 Task: Look for space in Tokushima, Japan from 9th June, 2023 to 16th June, 2023 for 2 adults in price range Rs.8000 to Rs.16000. Place can be entire place with 2 bedrooms having 2 beds and 1 bathroom. Property type can be house, flat, guest house. Booking option can be shelf check-in. Required host language is English.
Action: Mouse moved to (399, 71)
Screenshot: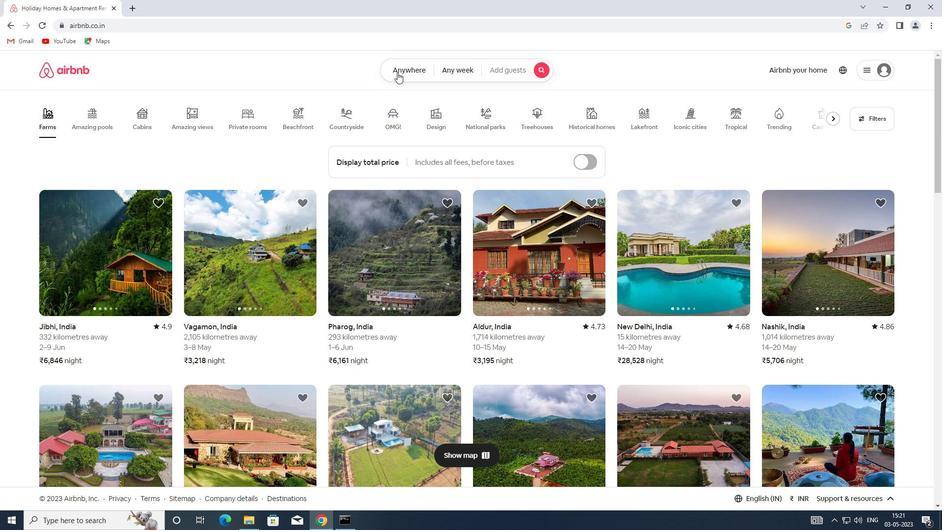 
Action: Mouse pressed left at (399, 71)
Screenshot: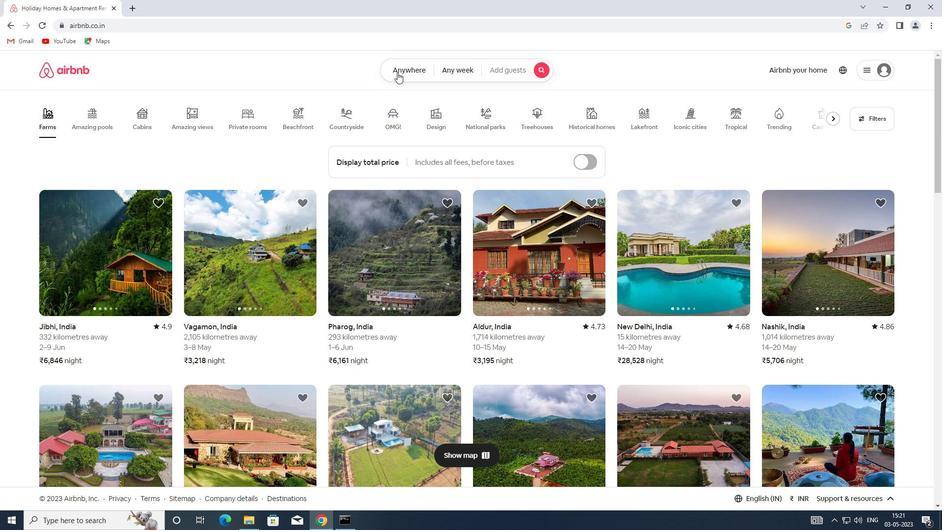 
Action: Mouse moved to (334, 104)
Screenshot: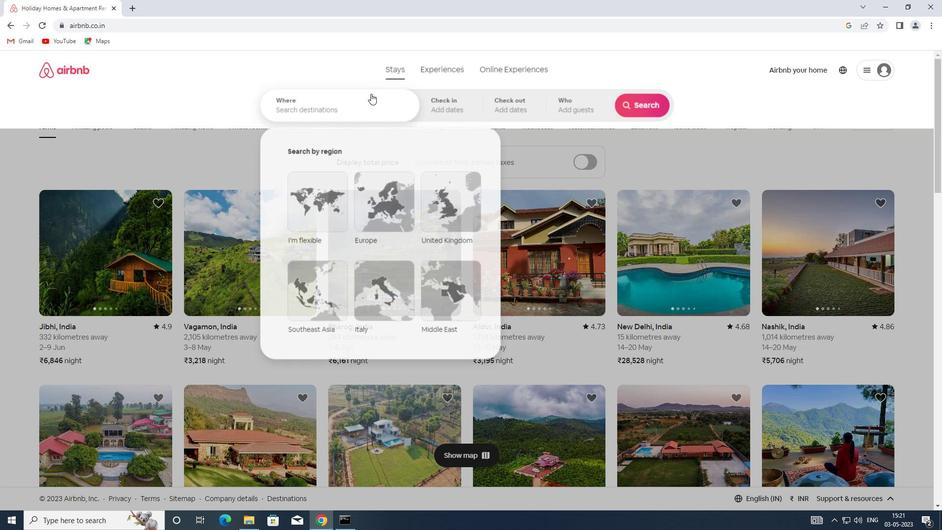 
Action: Mouse pressed left at (334, 104)
Screenshot: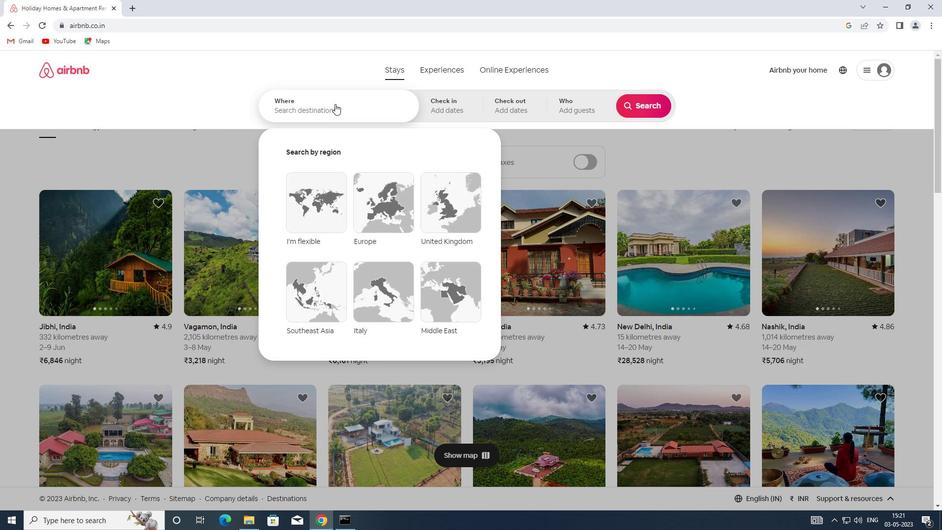 
Action: Key pressed <Key.shift><Key.shift>TOKUSHIMA,<Key.shift><Key.shift><Key.shift>JAPAN
Screenshot: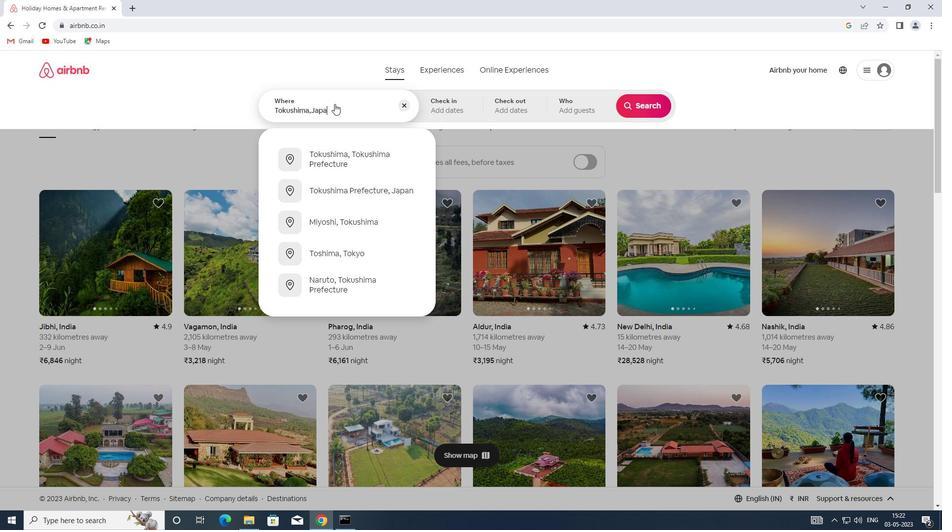
Action: Mouse moved to (448, 103)
Screenshot: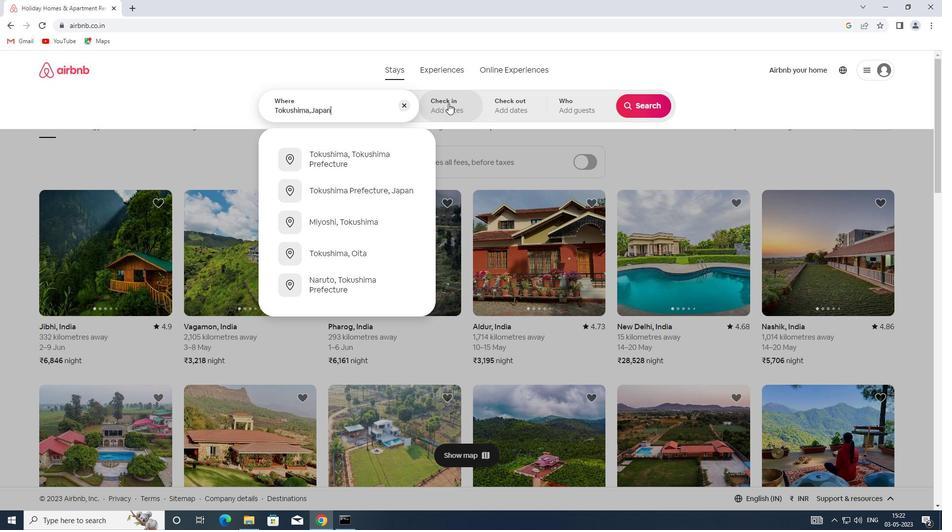 
Action: Mouse pressed left at (448, 103)
Screenshot: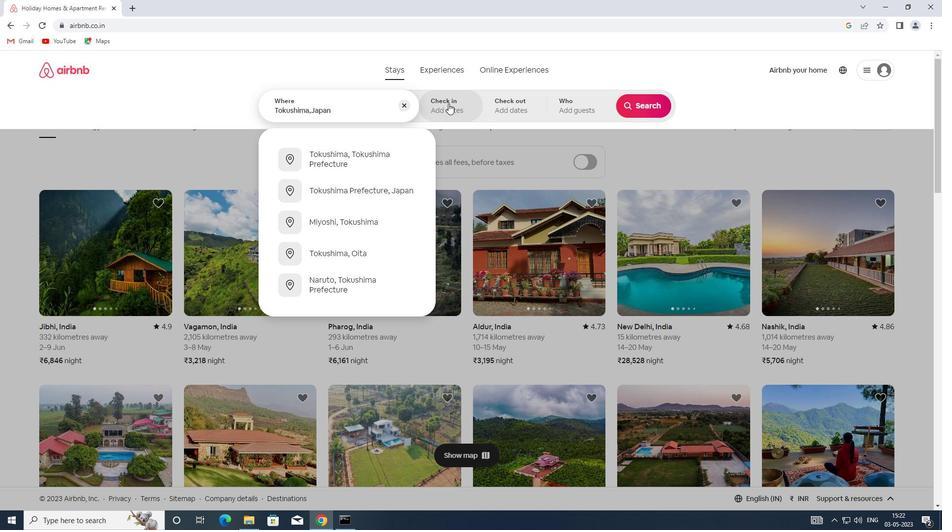 
Action: Mouse moved to (614, 250)
Screenshot: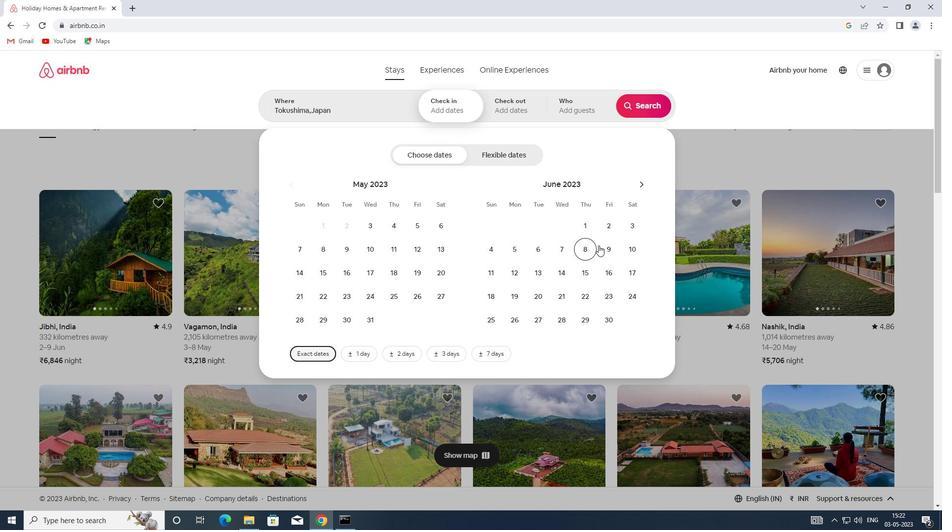 
Action: Mouse pressed left at (614, 250)
Screenshot: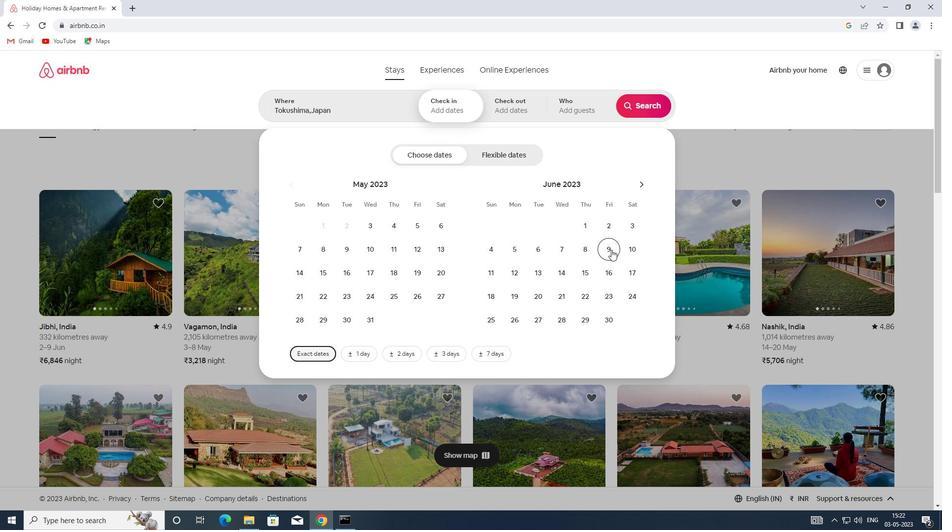
Action: Mouse moved to (612, 272)
Screenshot: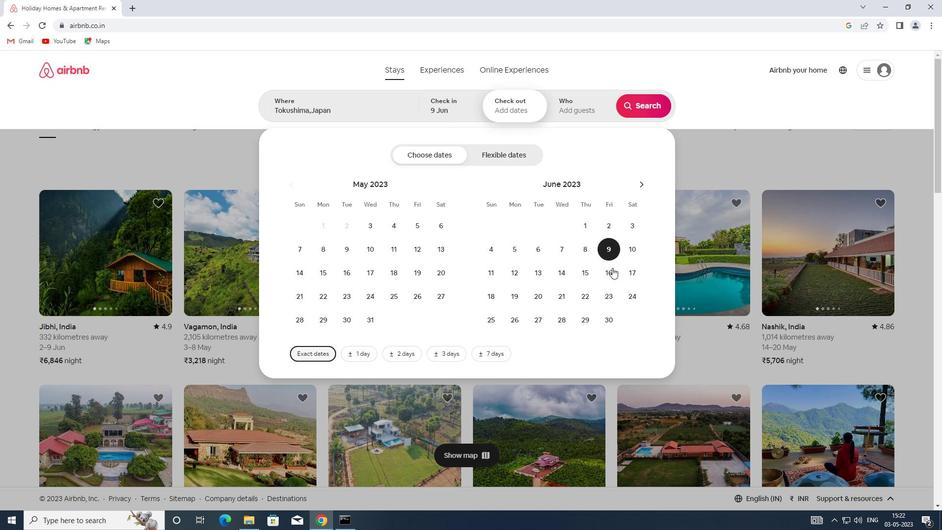 
Action: Mouse pressed left at (612, 272)
Screenshot: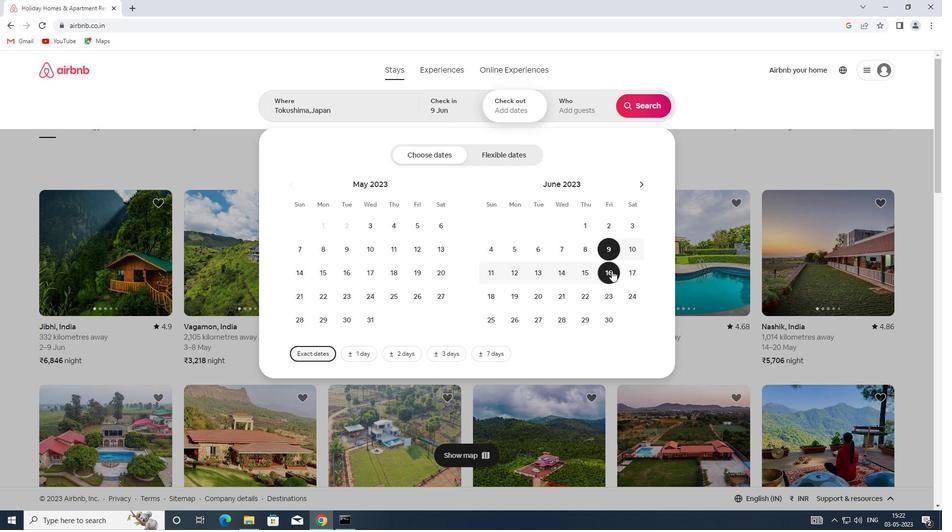
Action: Mouse moved to (571, 112)
Screenshot: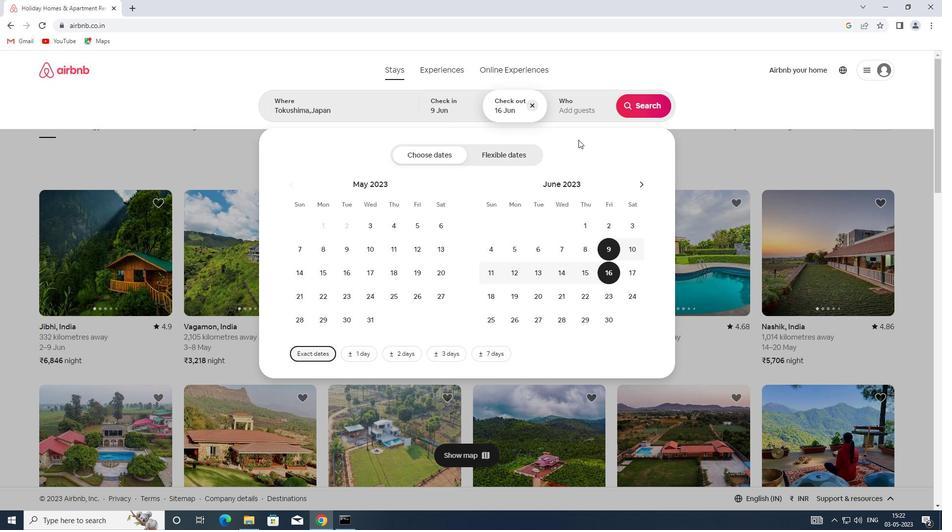 
Action: Mouse pressed left at (571, 112)
Screenshot: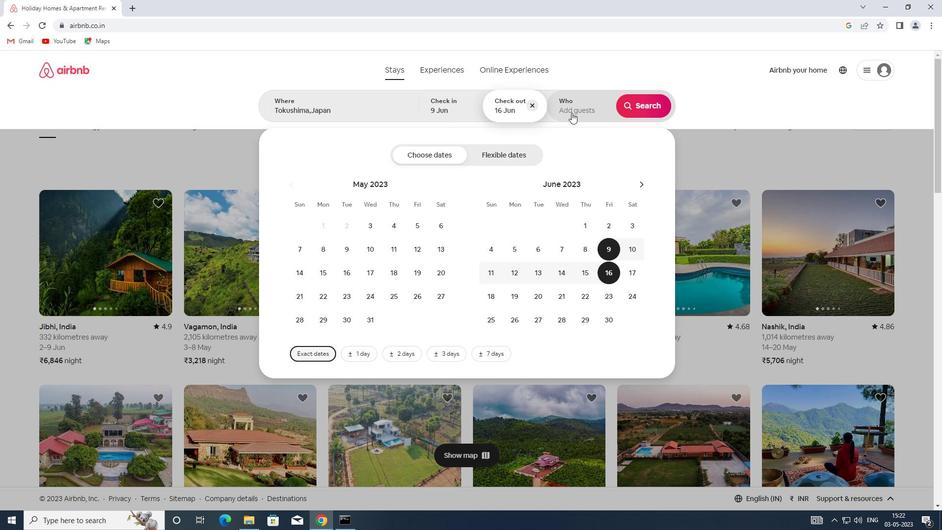 
Action: Mouse moved to (639, 161)
Screenshot: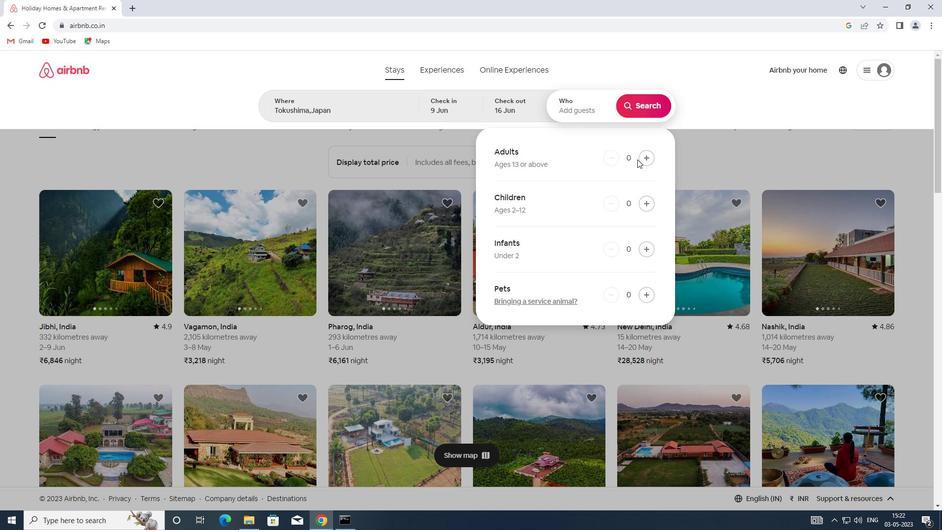 
Action: Mouse pressed left at (639, 161)
Screenshot: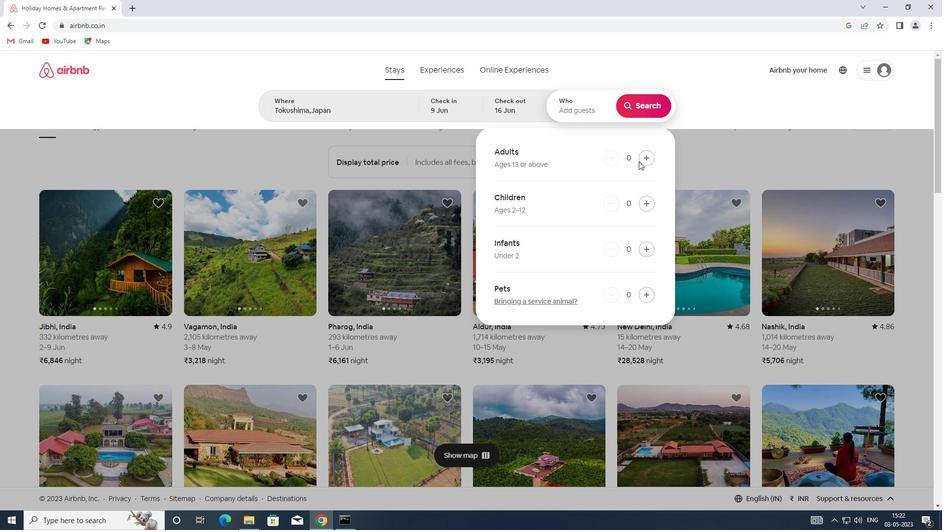 
Action: Mouse moved to (647, 160)
Screenshot: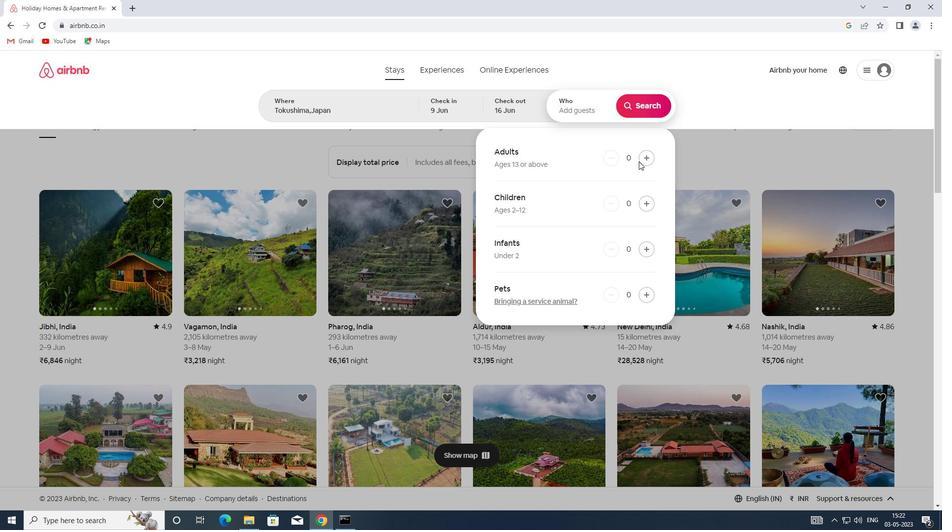 
Action: Mouse pressed left at (647, 160)
Screenshot: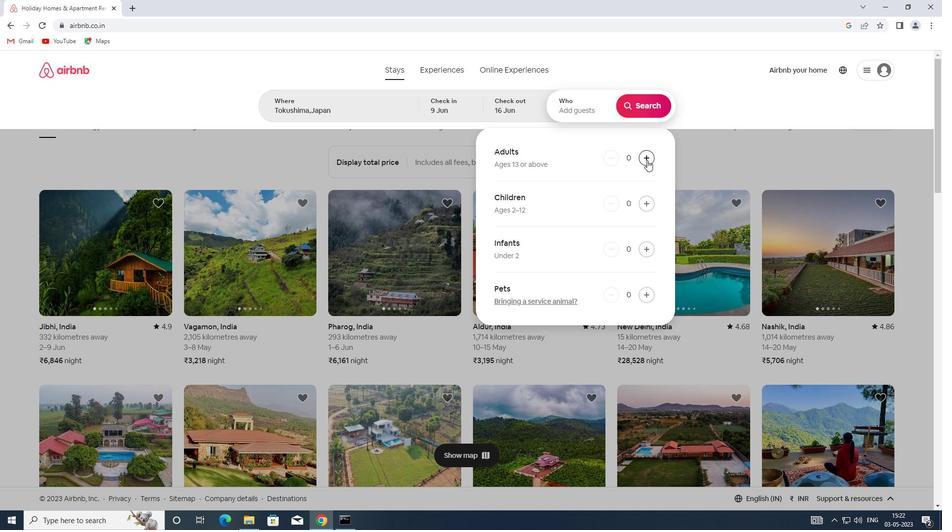 
Action: Mouse pressed left at (647, 160)
Screenshot: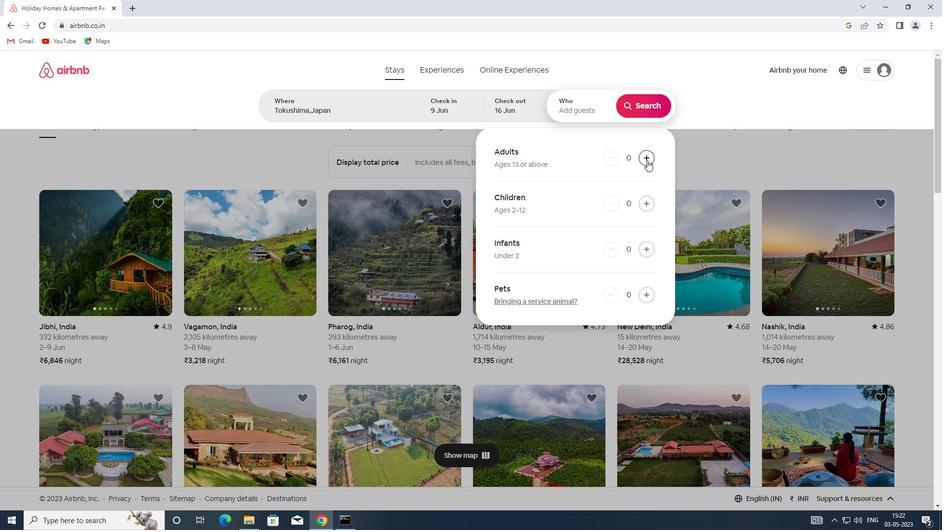 
Action: Mouse moved to (641, 106)
Screenshot: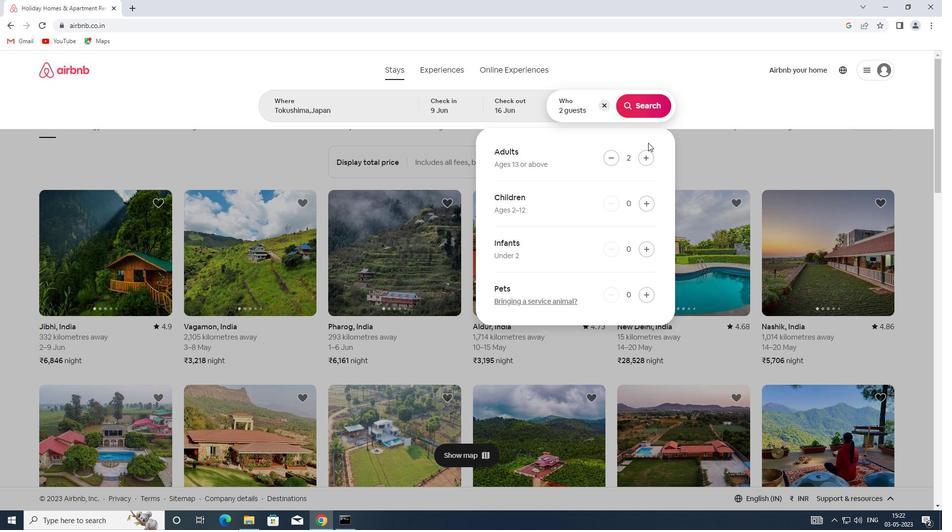 
Action: Mouse pressed left at (641, 106)
Screenshot: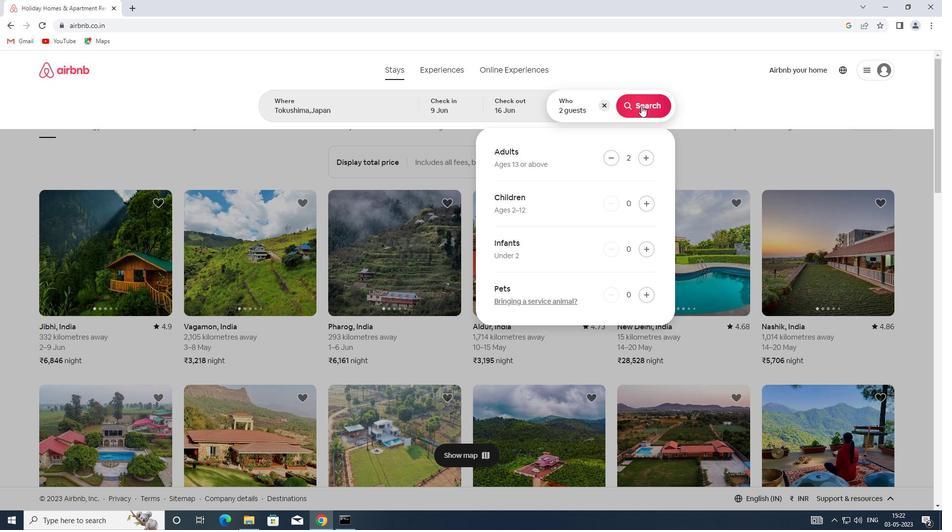 
Action: Mouse moved to (911, 111)
Screenshot: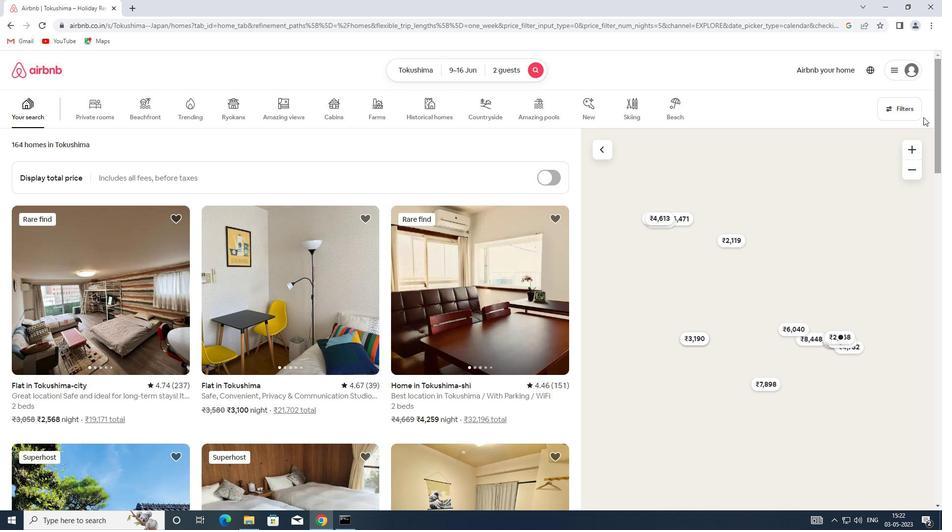 
Action: Mouse pressed left at (911, 111)
Screenshot: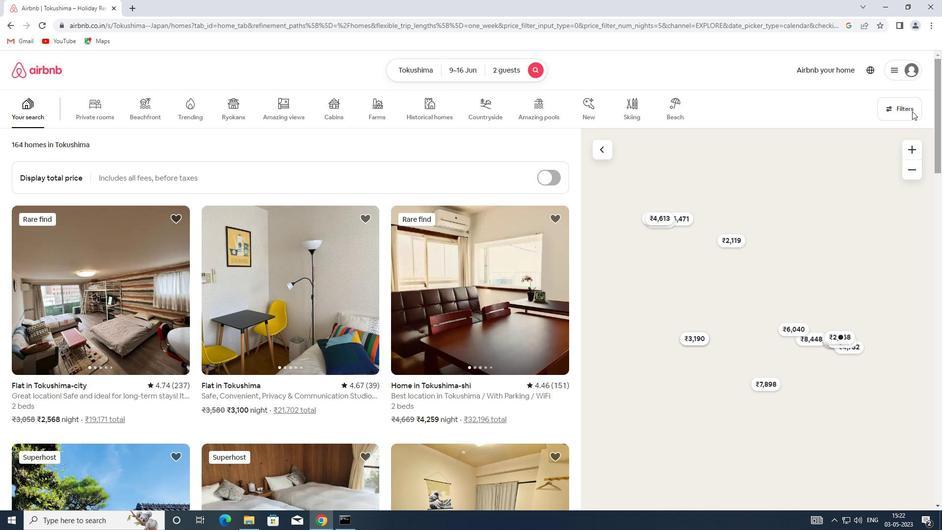 
Action: Mouse moved to (347, 231)
Screenshot: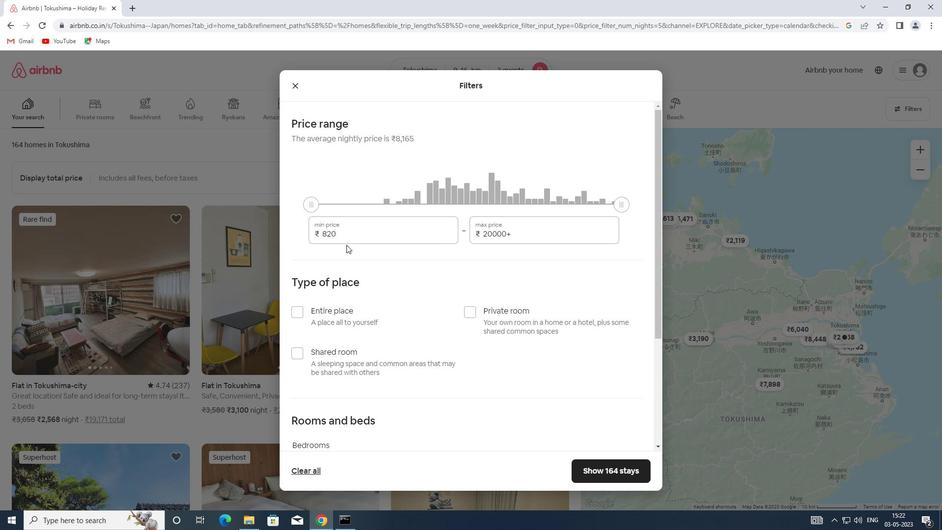 
Action: Mouse pressed left at (347, 231)
Screenshot: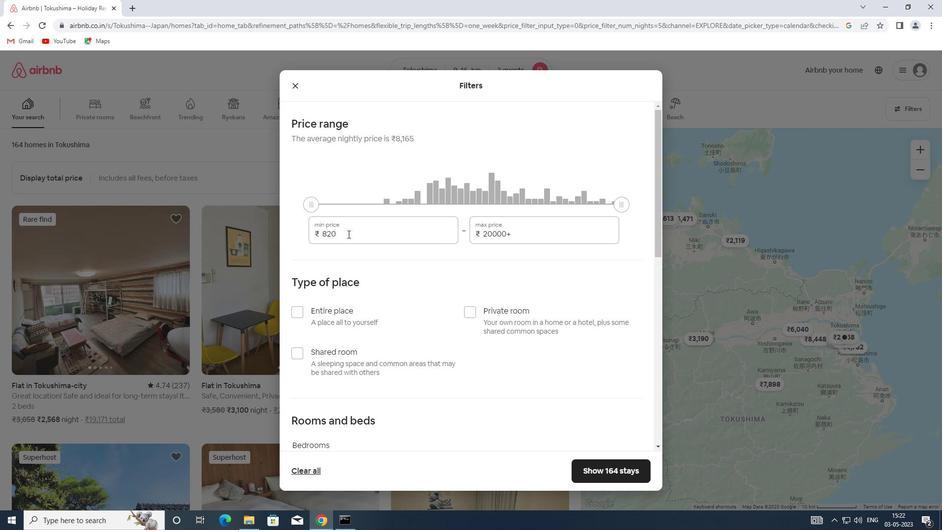 
Action: Mouse moved to (301, 234)
Screenshot: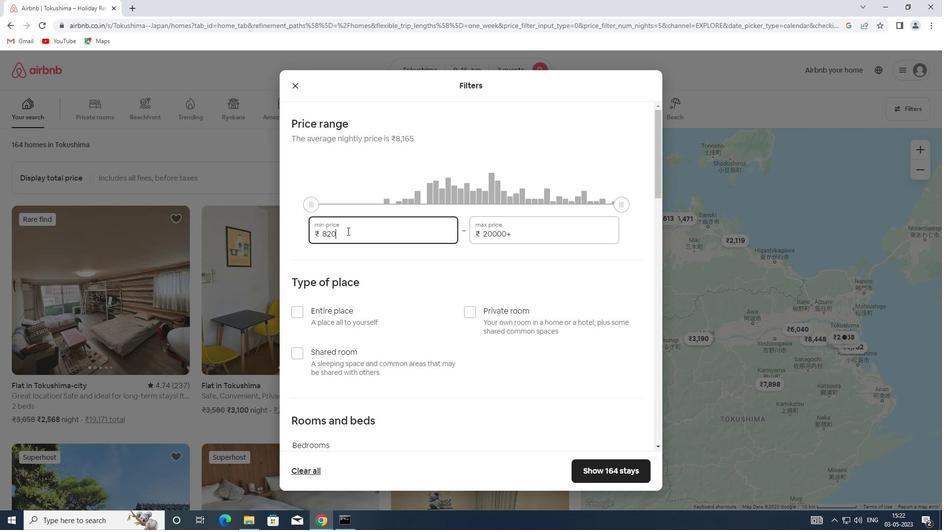 
Action: Key pressed 8000
Screenshot: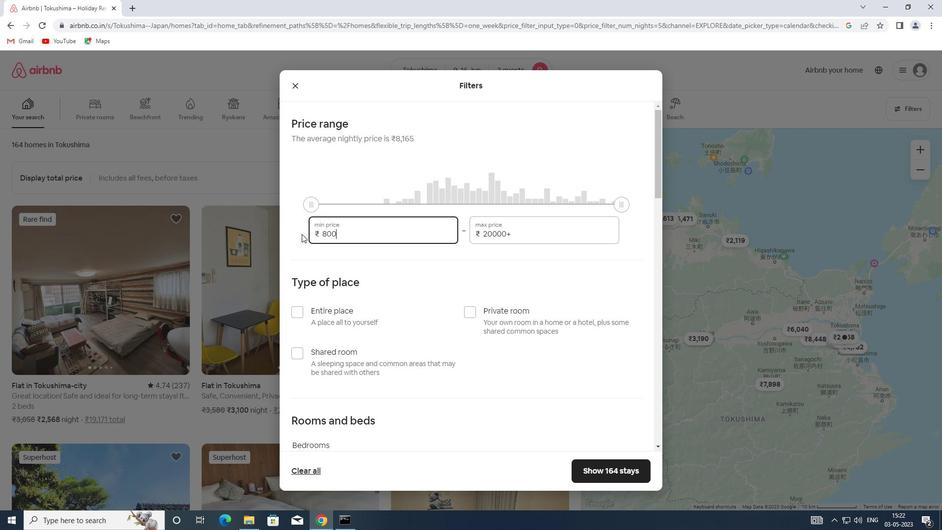 
Action: Mouse moved to (518, 235)
Screenshot: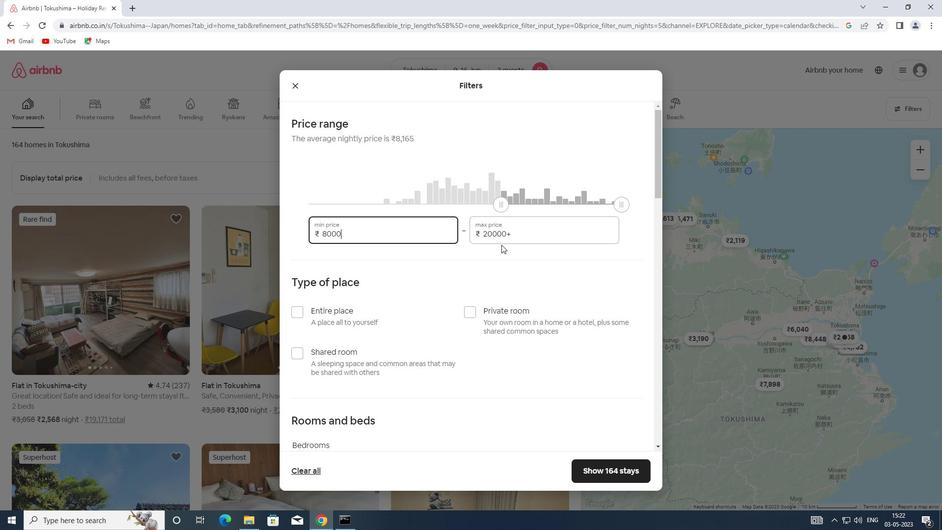 
Action: Mouse pressed left at (518, 235)
Screenshot: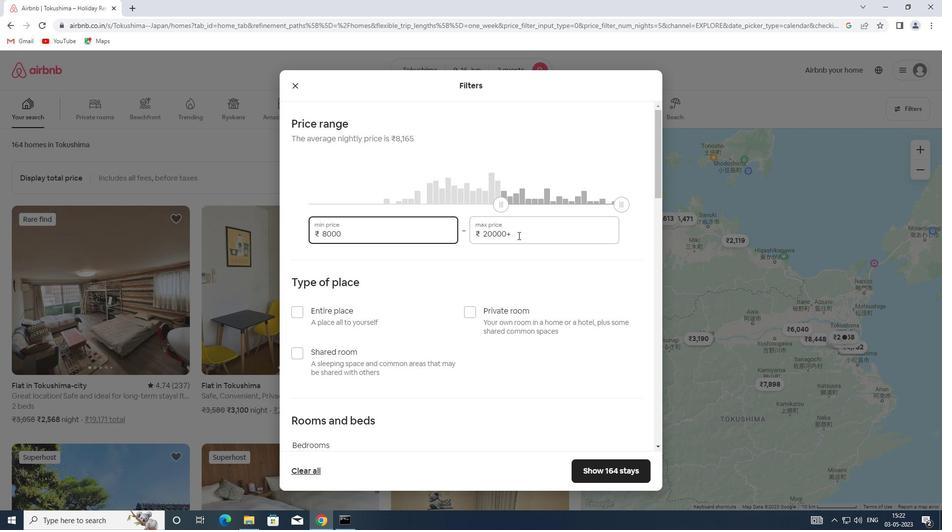 
Action: Mouse moved to (463, 235)
Screenshot: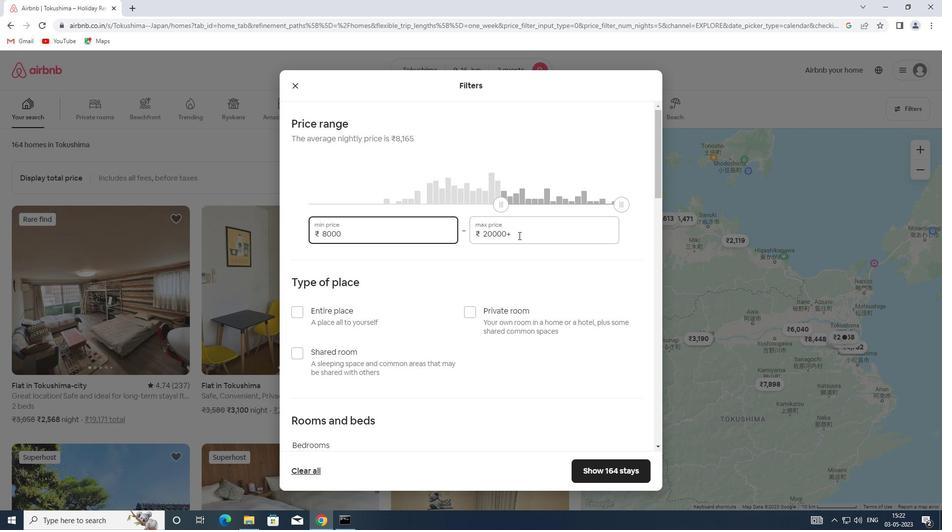 
Action: Key pressed 16000
Screenshot: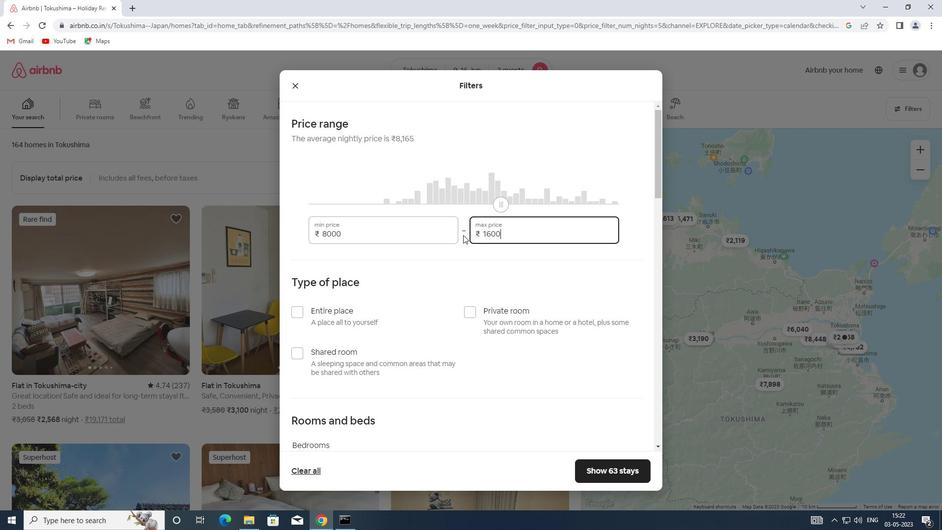 
Action: Mouse moved to (353, 320)
Screenshot: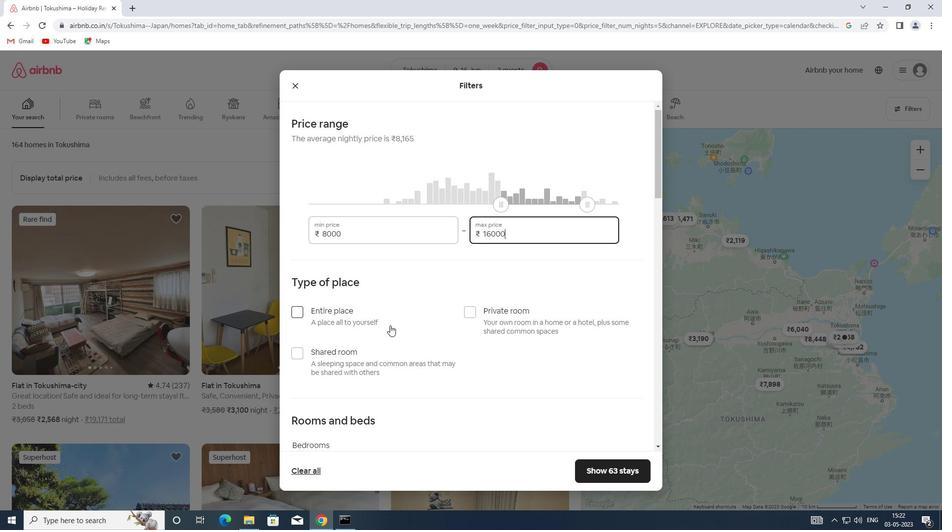 
Action: Mouse pressed left at (353, 320)
Screenshot: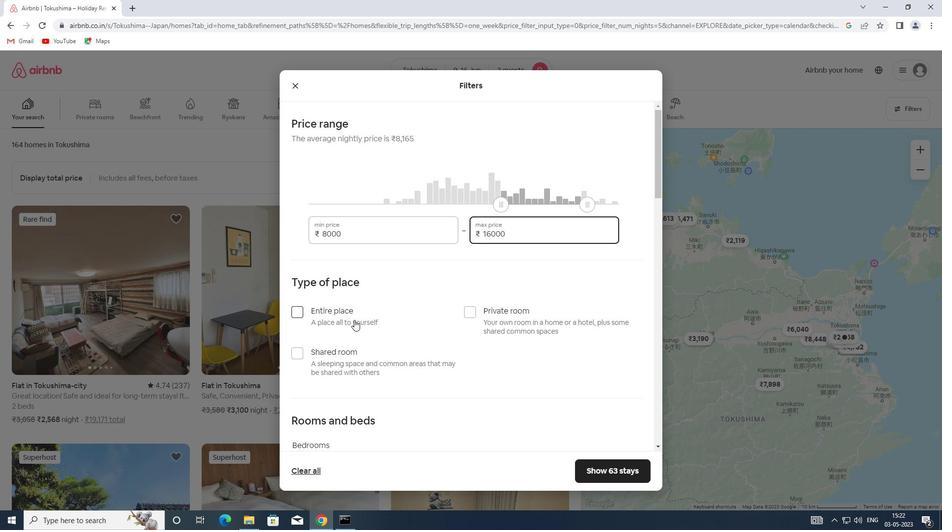 
Action: Mouse moved to (382, 281)
Screenshot: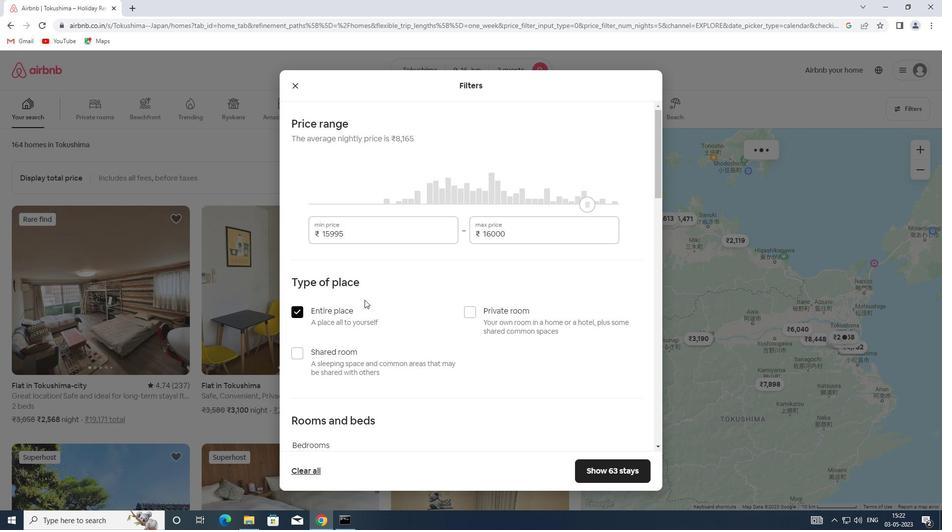 
Action: Mouse scrolled (382, 280) with delta (0, 0)
Screenshot: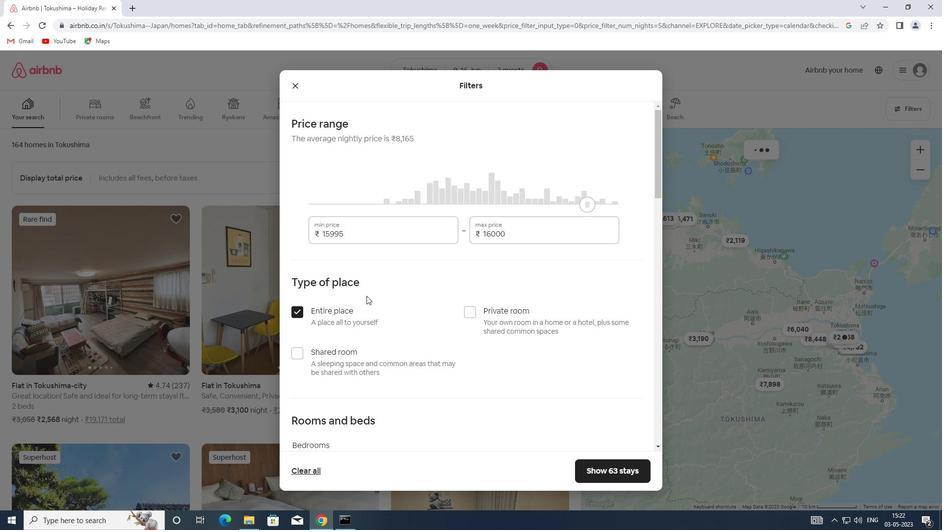 
Action: Mouse scrolled (382, 280) with delta (0, 0)
Screenshot: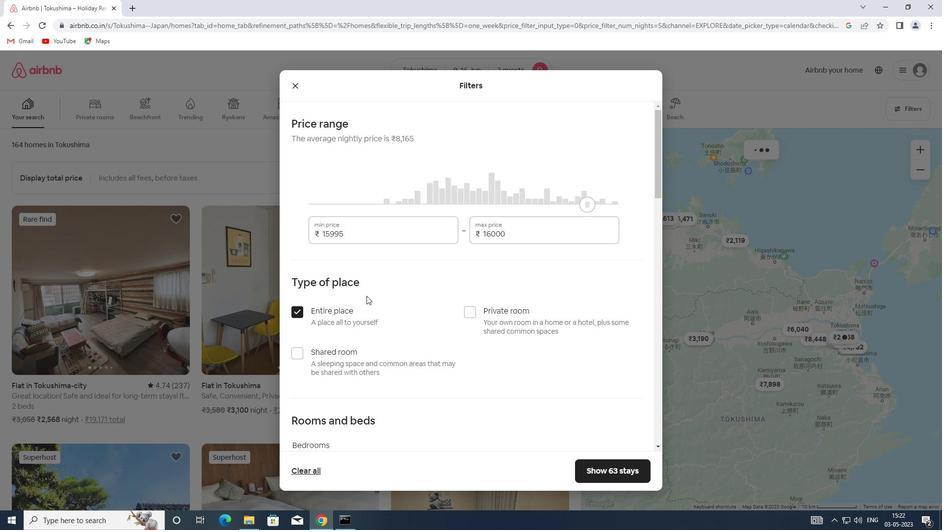 
Action: Mouse scrolled (382, 280) with delta (0, 0)
Screenshot: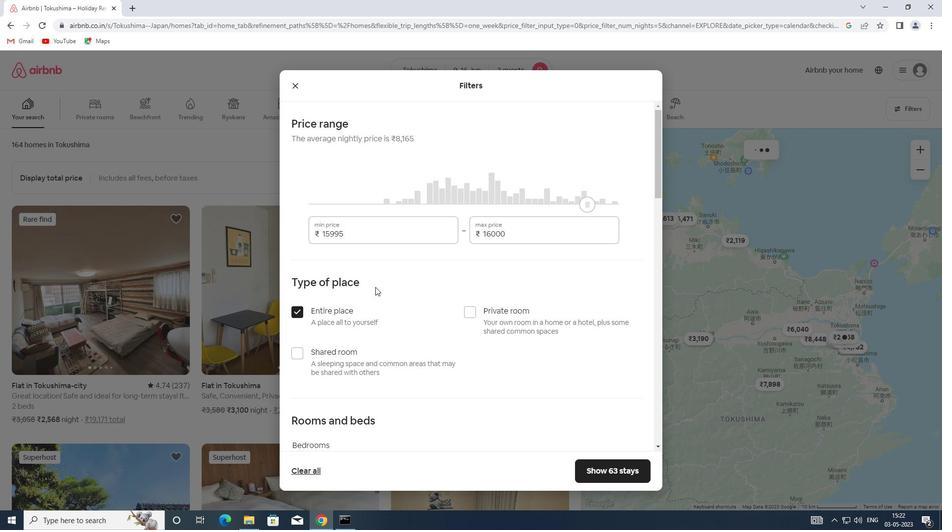
Action: Mouse scrolled (382, 280) with delta (0, 0)
Screenshot: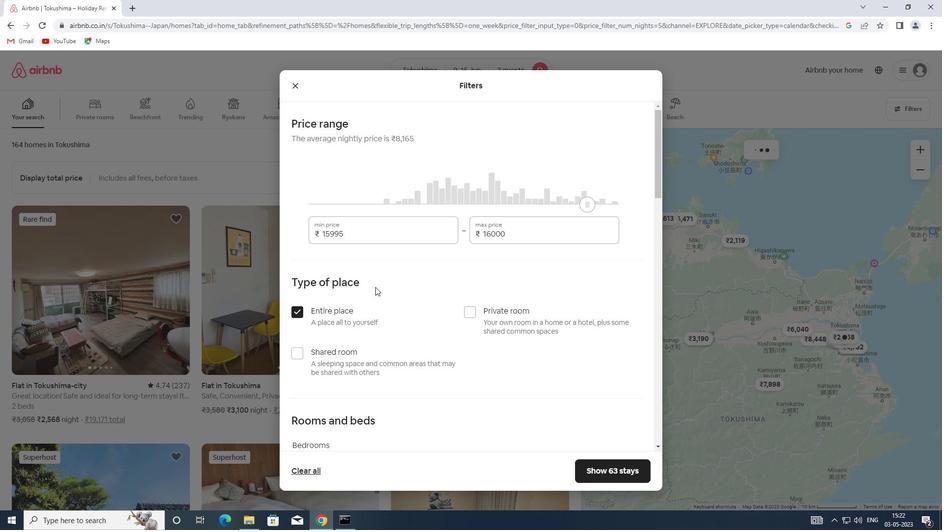 
Action: Mouse moved to (374, 278)
Screenshot: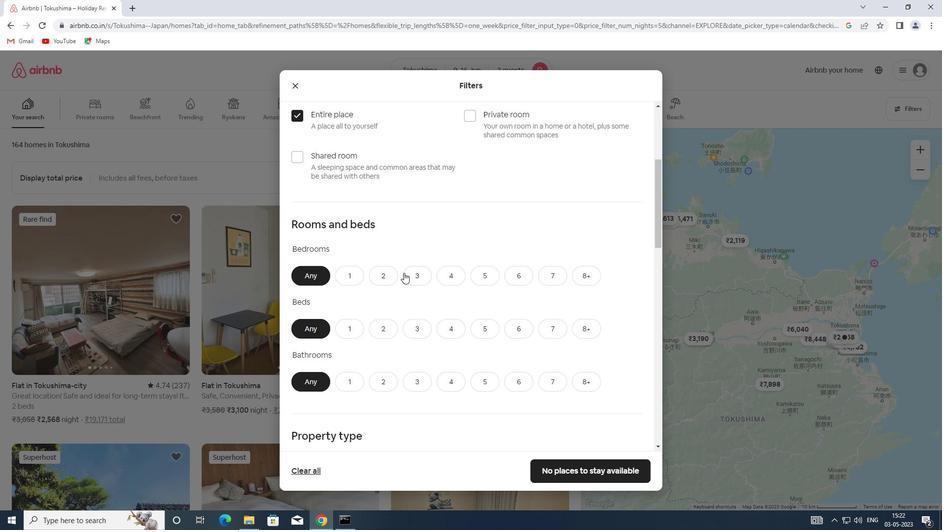 
Action: Mouse pressed left at (374, 278)
Screenshot: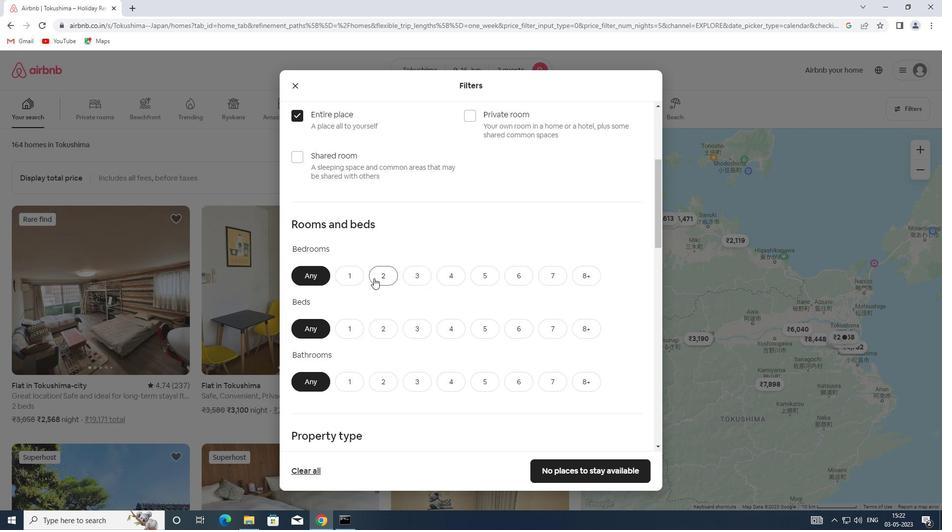 
Action: Mouse moved to (389, 328)
Screenshot: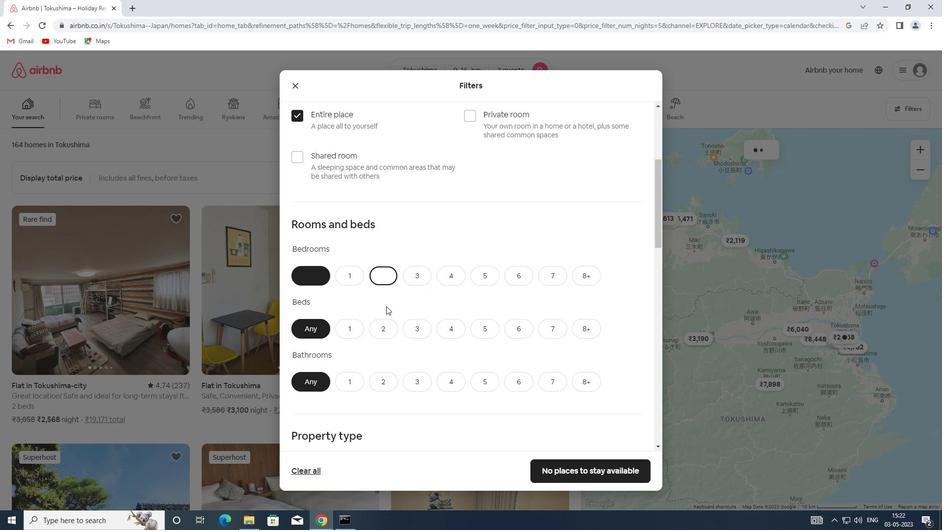 
Action: Mouse pressed left at (389, 328)
Screenshot: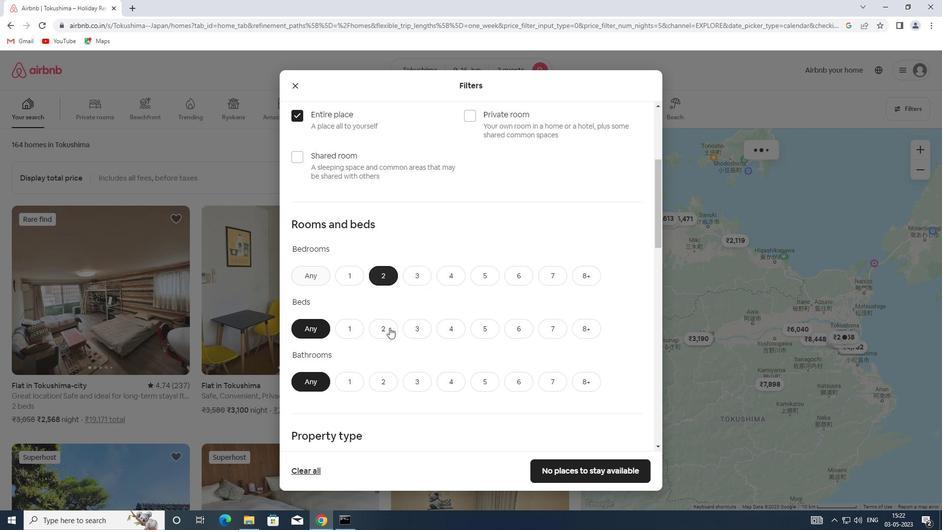 
Action: Mouse moved to (391, 327)
Screenshot: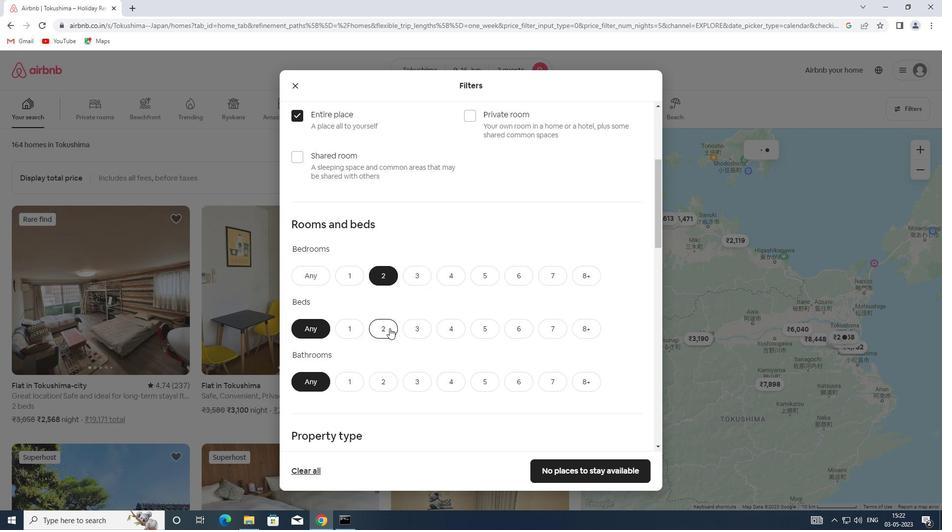 
Action: Mouse scrolled (391, 327) with delta (0, 0)
Screenshot: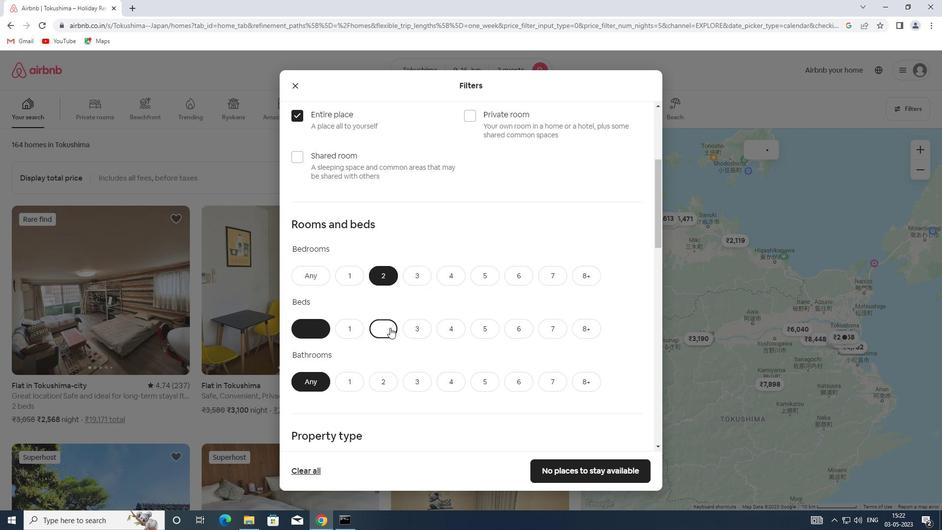 
Action: Mouse scrolled (391, 327) with delta (0, 0)
Screenshot: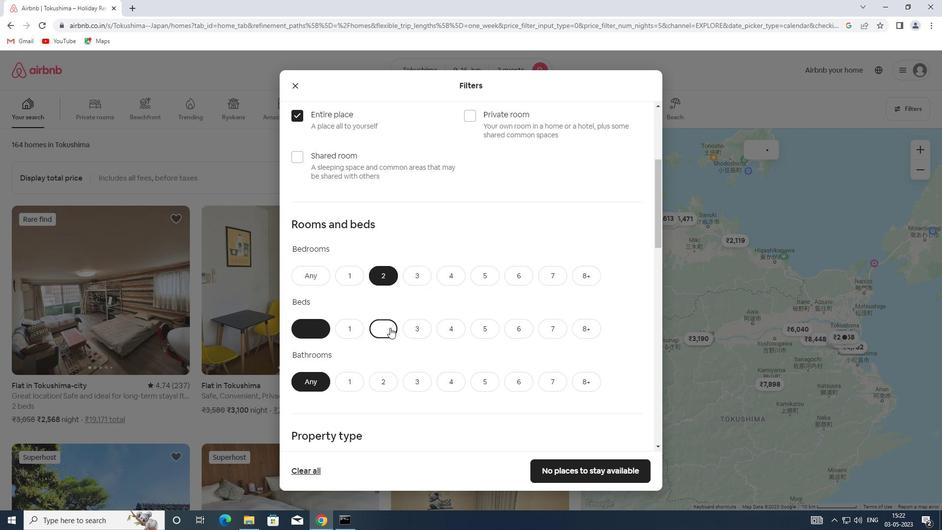 
Action: Mouse moved to (355, 291)
Screenshot: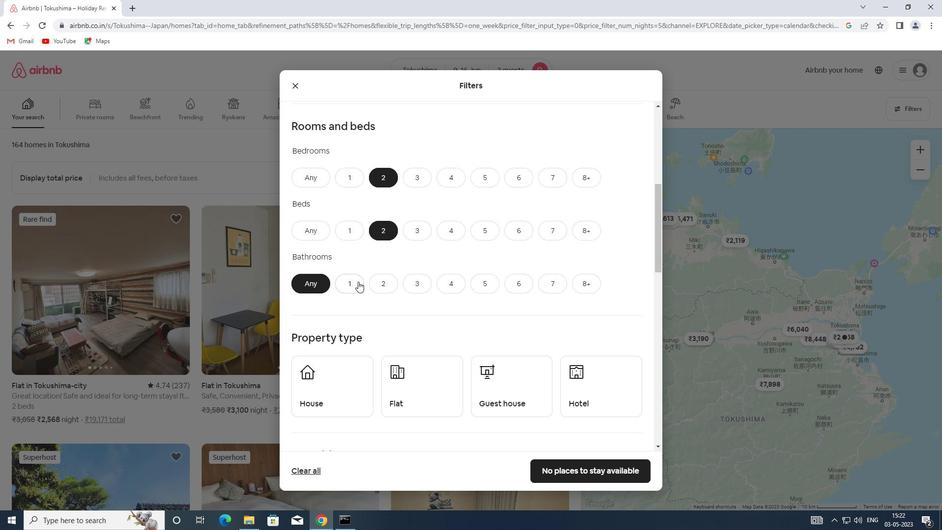 
Action: Mouse pressed left at (355, 291)
Screenshot: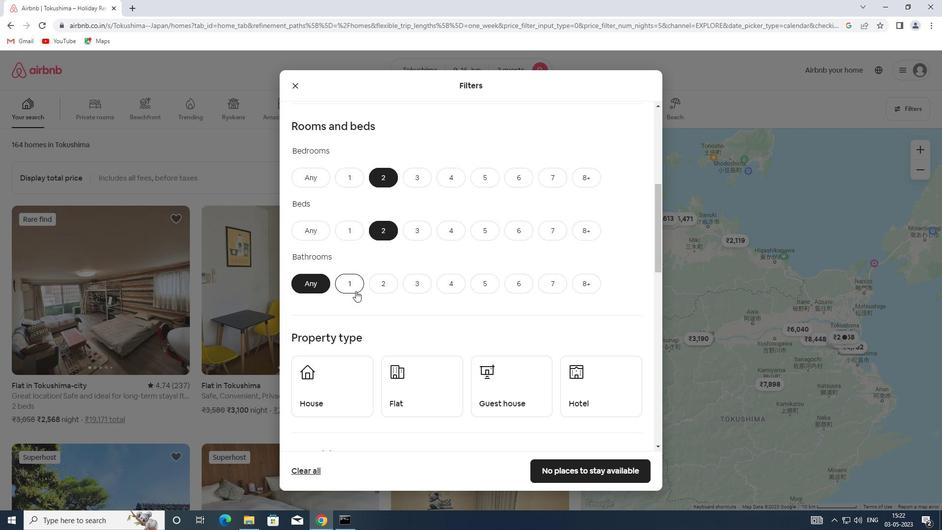 
Action: Mouse moved to (336, 375)
Screenshot: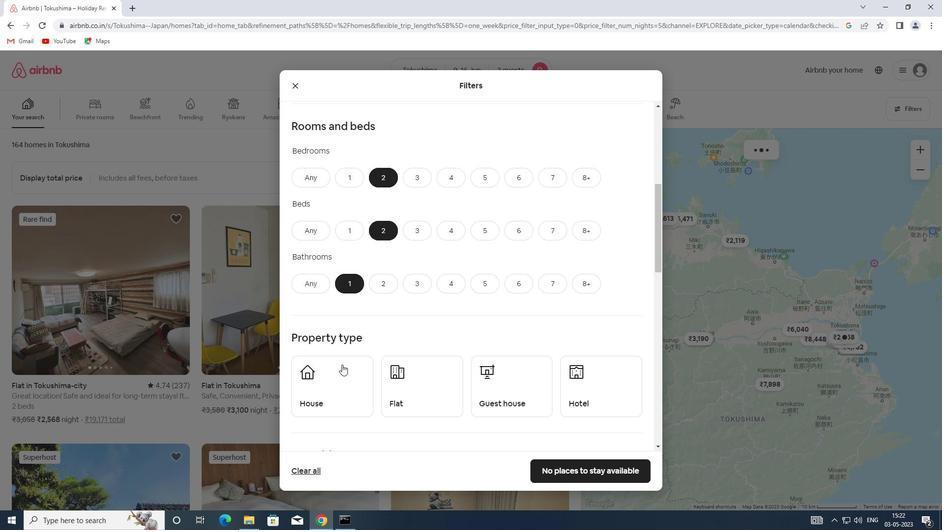 
Action: Mouse pressed left at (336, 375)
Screenshot: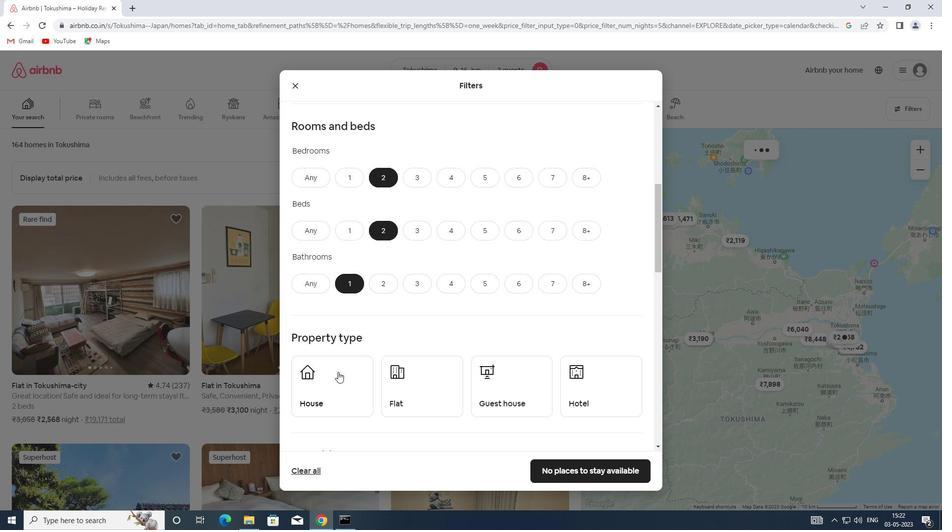 
Action: Mouse moved to (414, 378)
Screenshot: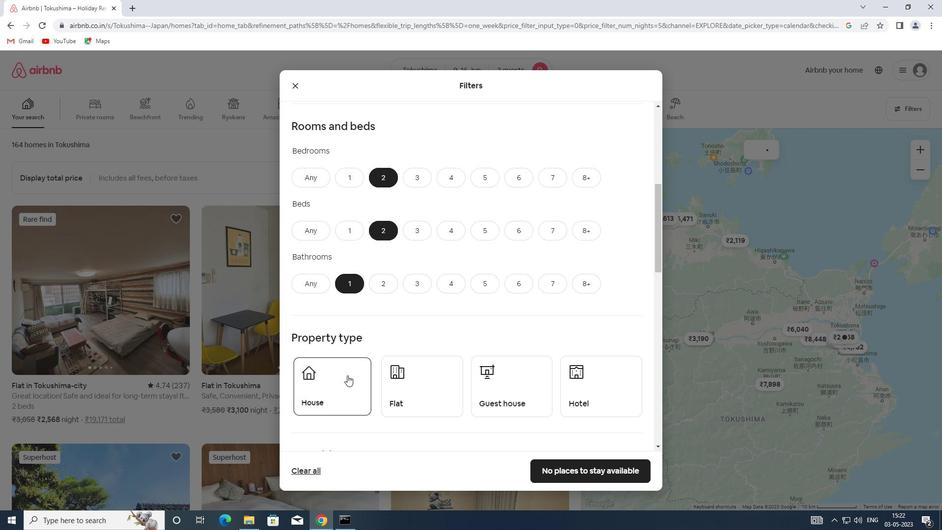
Action: Mouse pressed left at (414, 378)
Screenshot: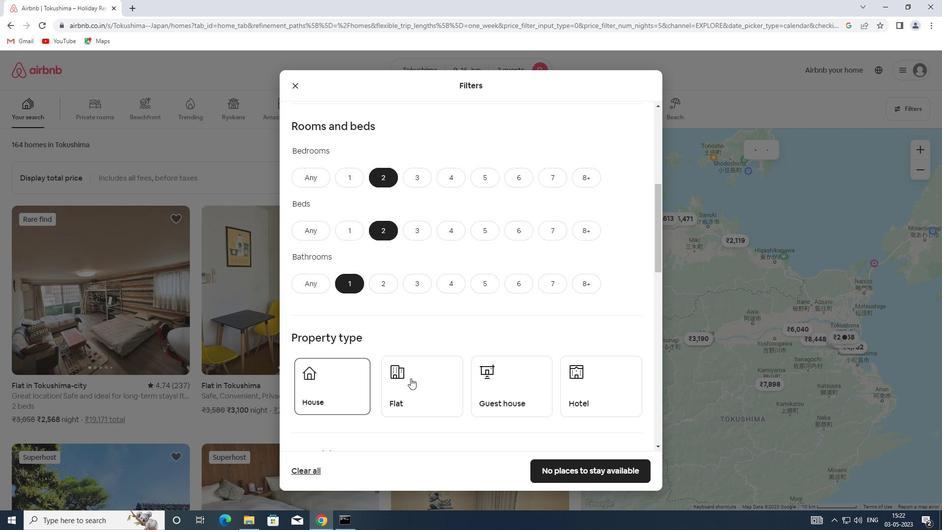 
Action: Mouse moved to (497, 379)
Screenshot: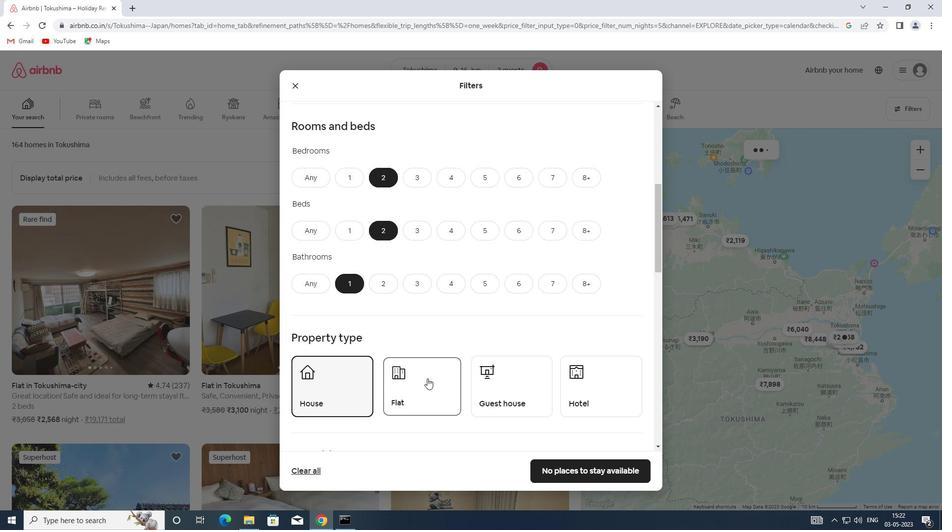 
Action: Mouse pressed left at (497, 379)
Screenshot: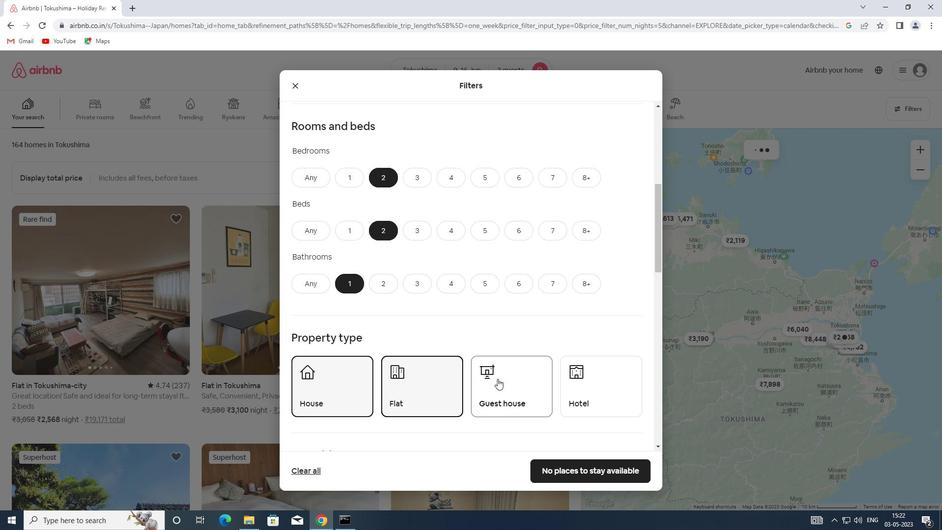 
Action: Mouse moved to (469, 346)
Screenshot: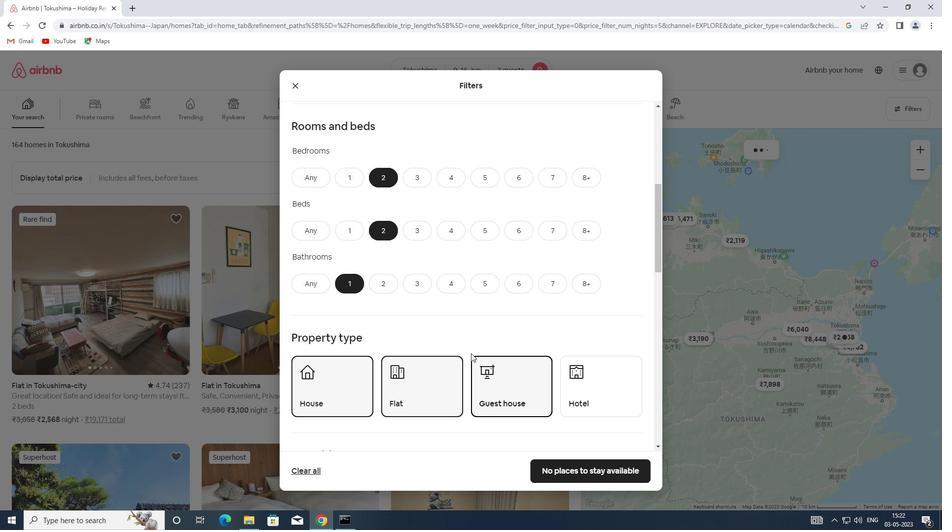 
Action: Mouse scrolled (469, 345) with delta (0, 0)
Screenshot: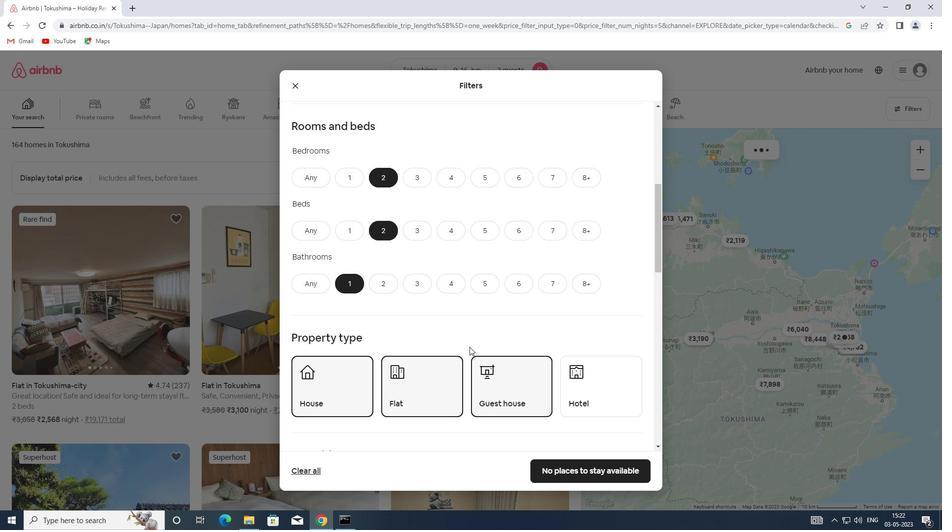 
Action: Mouse scrolled (469, 345) with delta (0, 0)
Screenshot: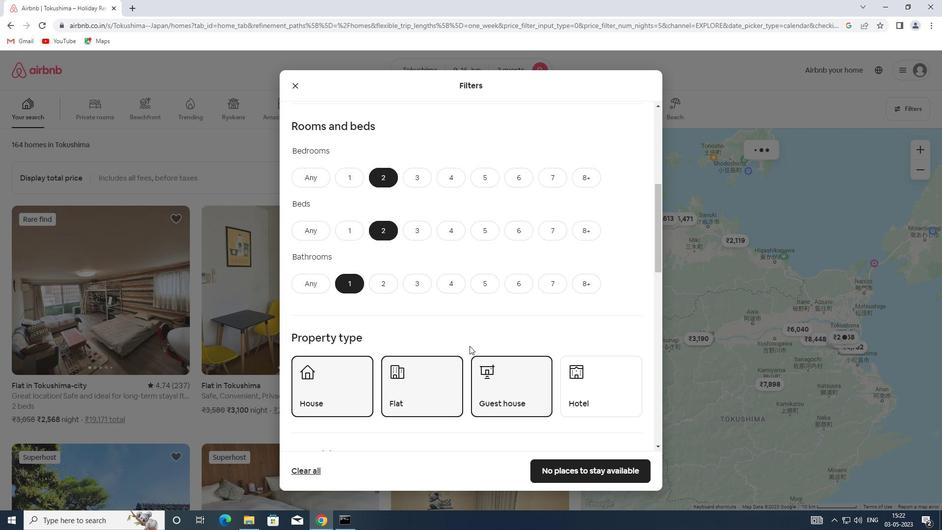 
Action: Mouse scrolled (469, 345) with delta (0, 0)
Screenshot: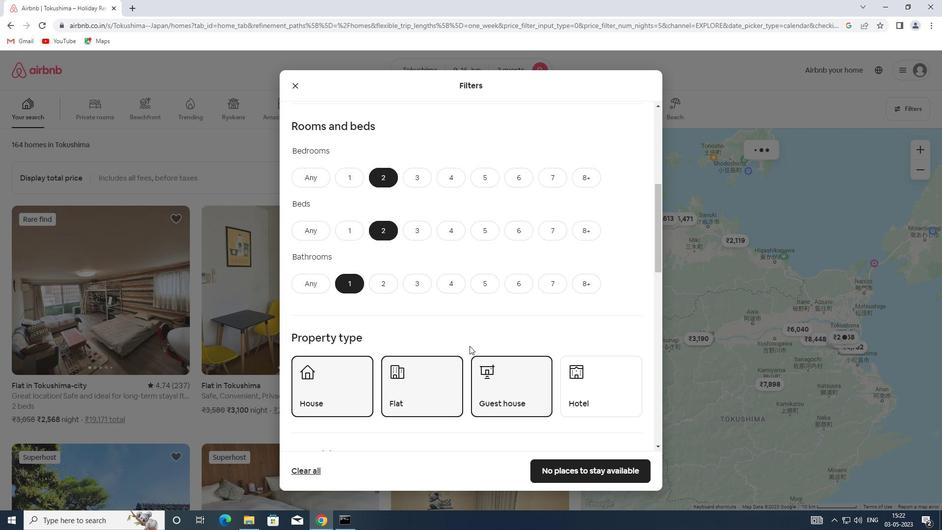 
Action: Mouse scrolled (469, 345) with delta (0, 0)
Screenshot: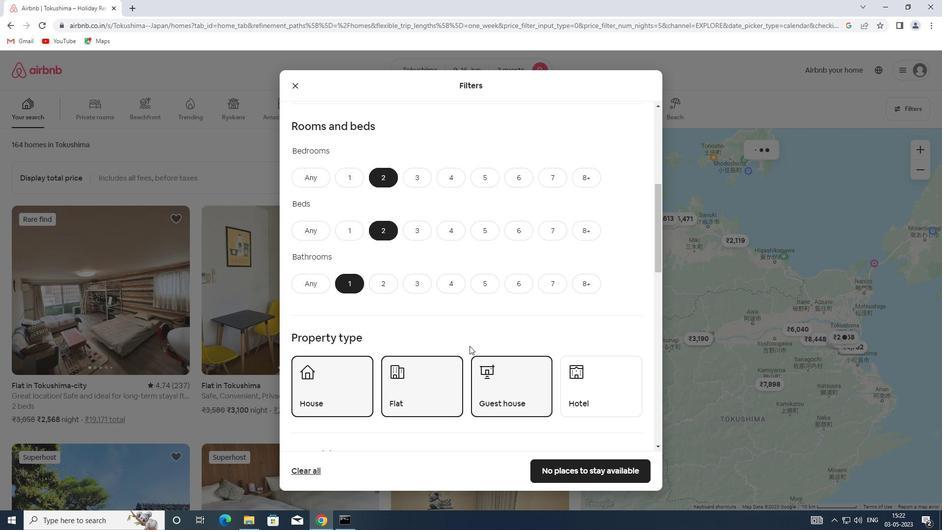 
Action: Mouse scrolled (469, 345) with delta (0, 0)
Screenshot: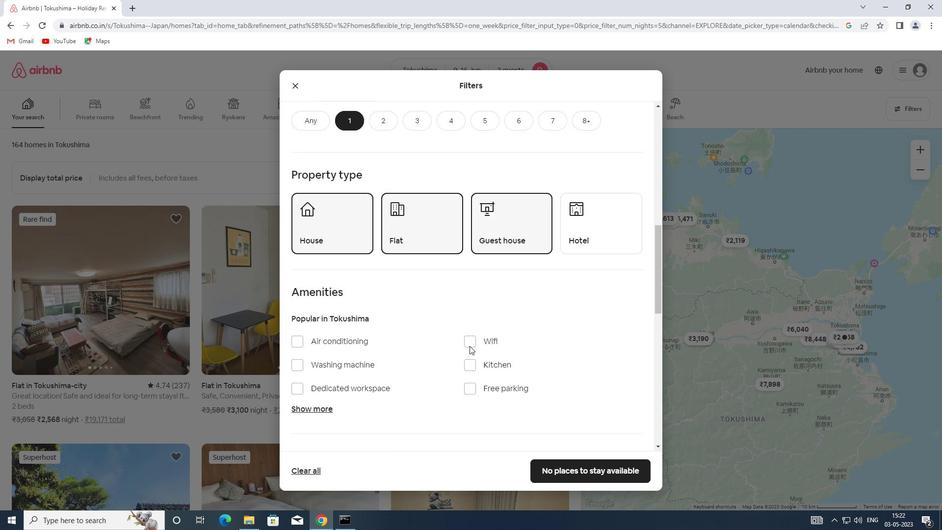 
Action: Mouse scrolled (469, 345) with delta (0, 0)
Screenshot: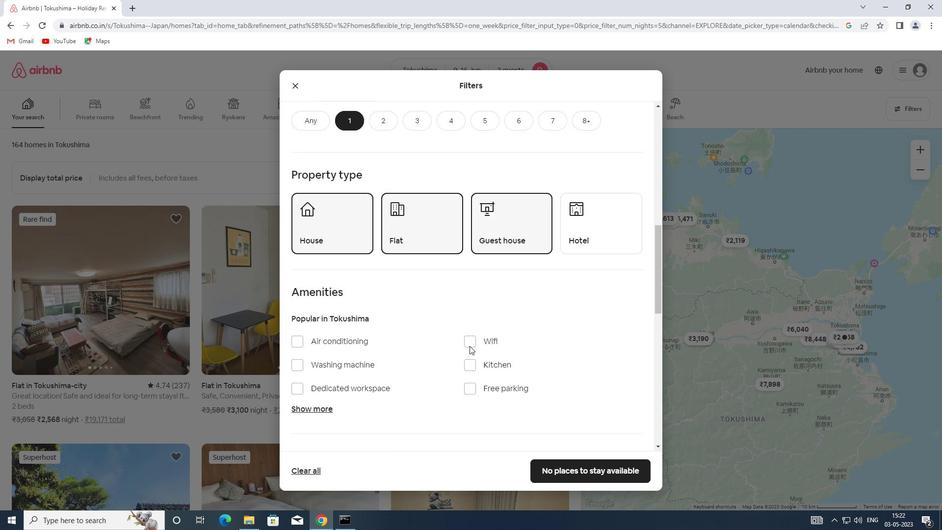 
Action: Mouse scrolled (469, 345) with delta (0, 0)
Screenshot: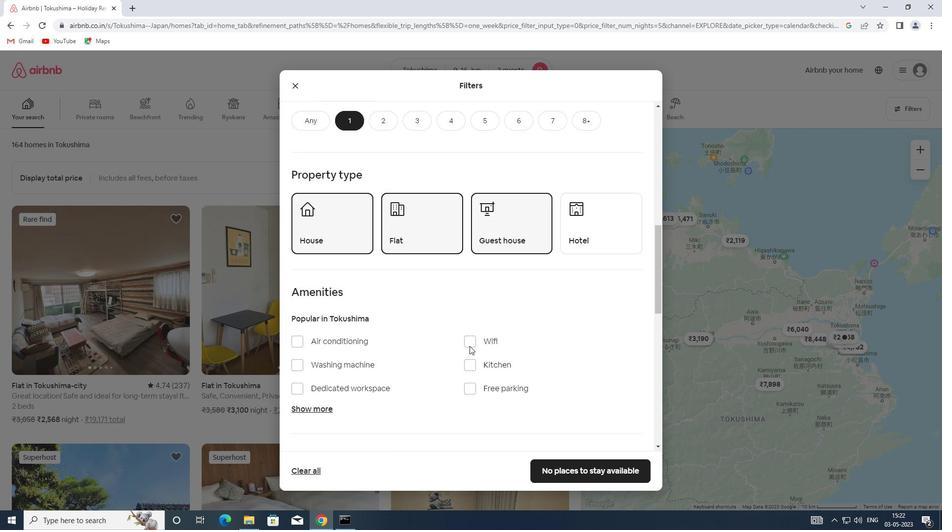 
Action: Mouse scrolled (469, 345) with delta (0, 0)
Screenshot: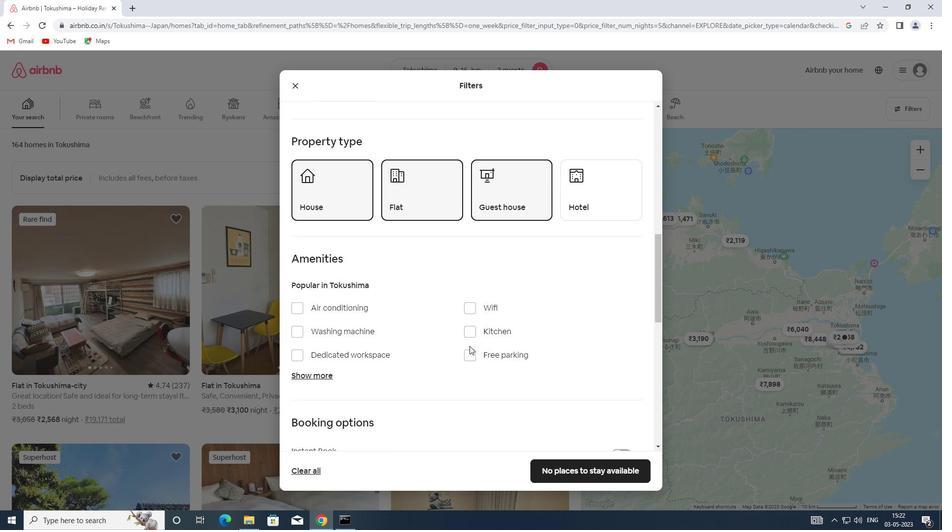 
Action: Mouse moved to (619, 295)
Screenshot: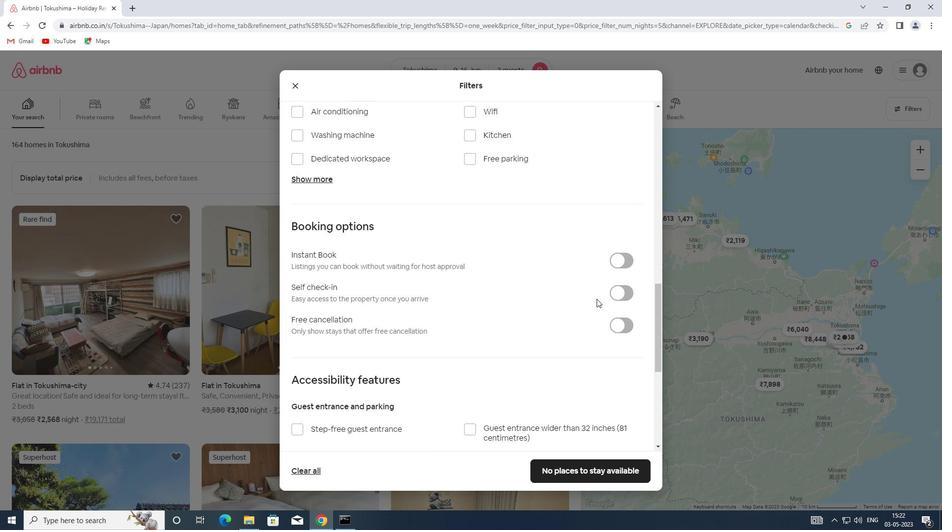 
Action: Mouse pressed left at (619, 295)
Screenshot: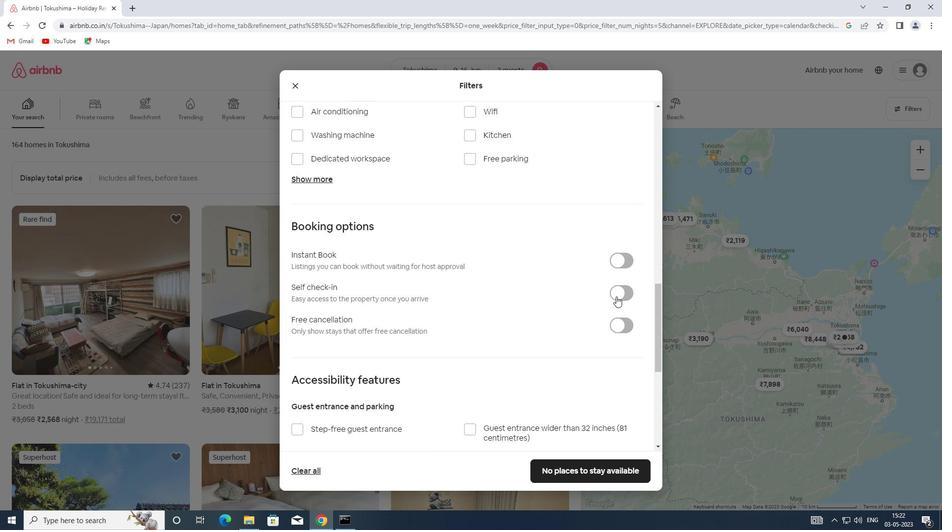 
Action: Mouse moved to (484, 337)
Screenshot: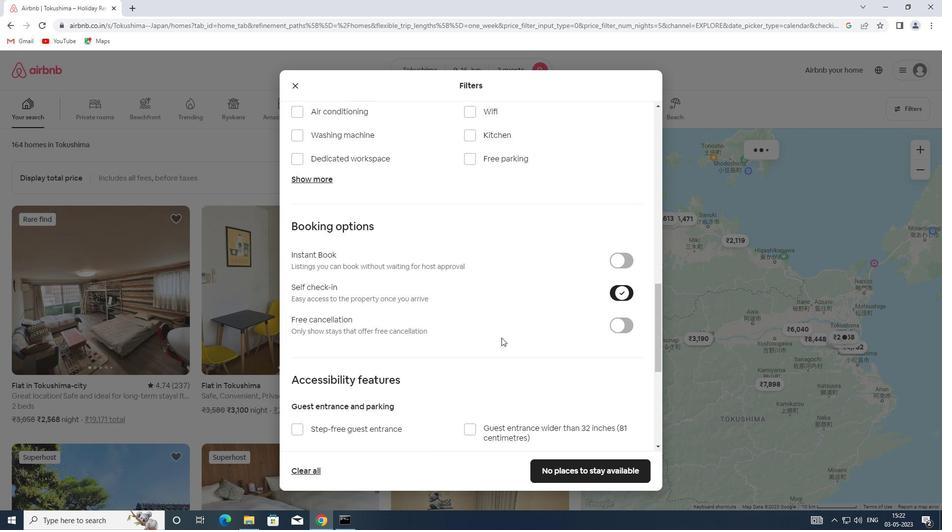 
Action: Mouse scrolled (484, 336) with delta (0, 0)
Screenshot: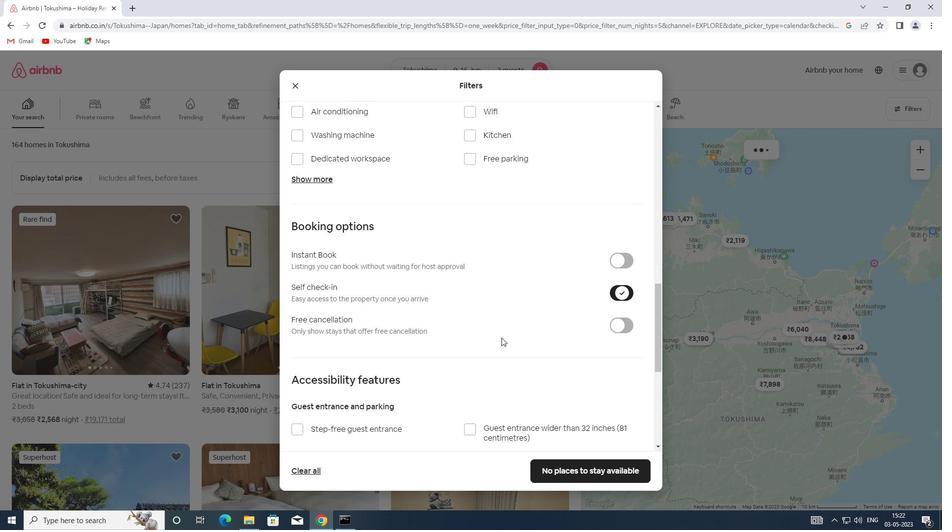 
Action: Mouse scrolled (484, 336) with delta (0, 0)
Screenshot: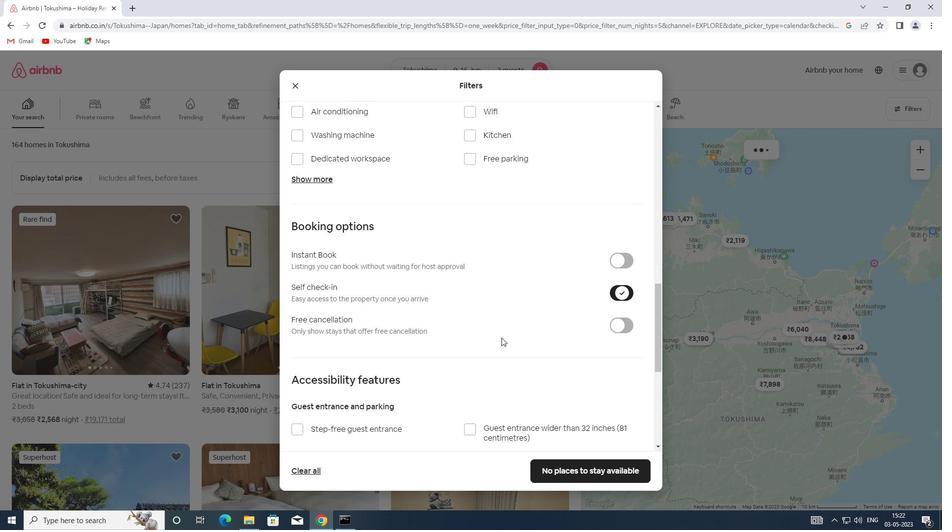 
Action: Mouse scrolled (484, 336) with delta (0, 0)
Screenshot: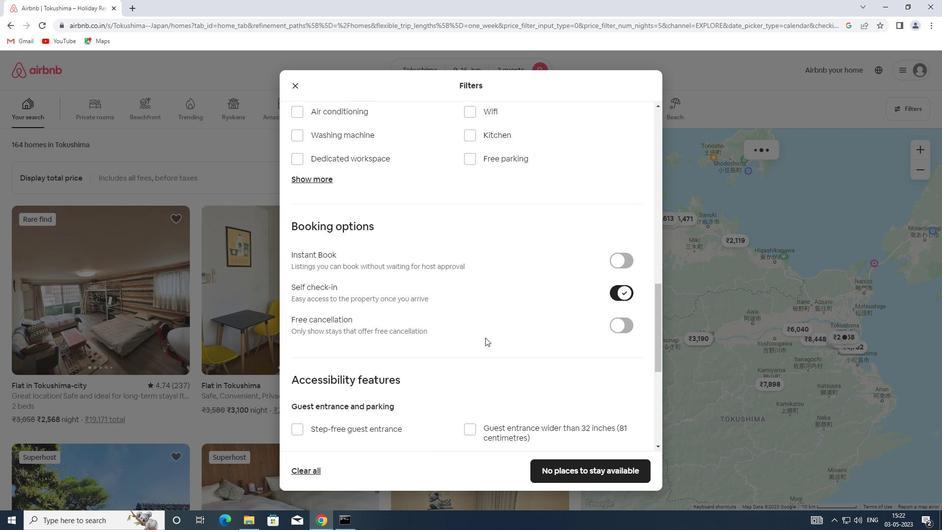 
Action: Mouse scrolled (484, 336) with delta (0, 0)
Screenshot: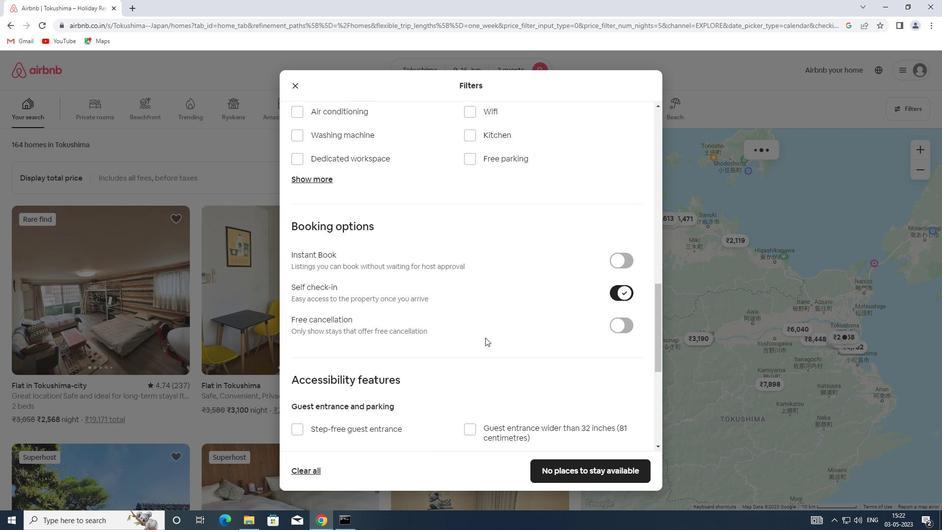 
Action: Mouse scrolled (484, 336) with delta (0, 0)
Screenshot: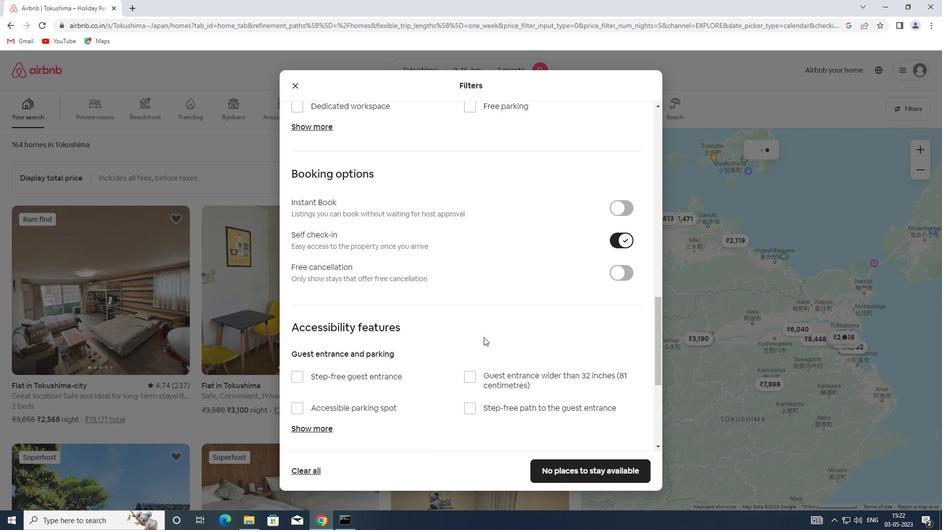 
Action: Mouse scrolled (484, 336) with delta (0, 0)
Screenshot: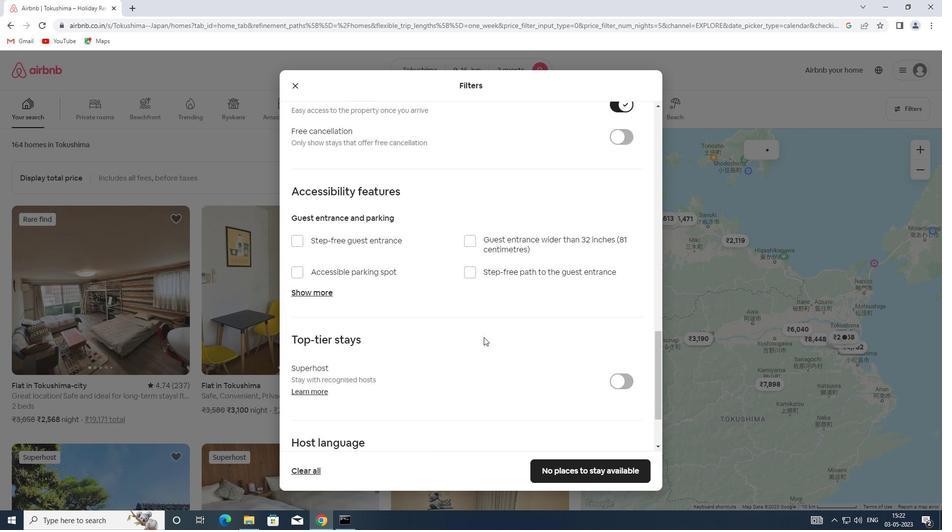 
Action: Mouse scrolled (484, 336) with delta (0, 0)
Screenshot: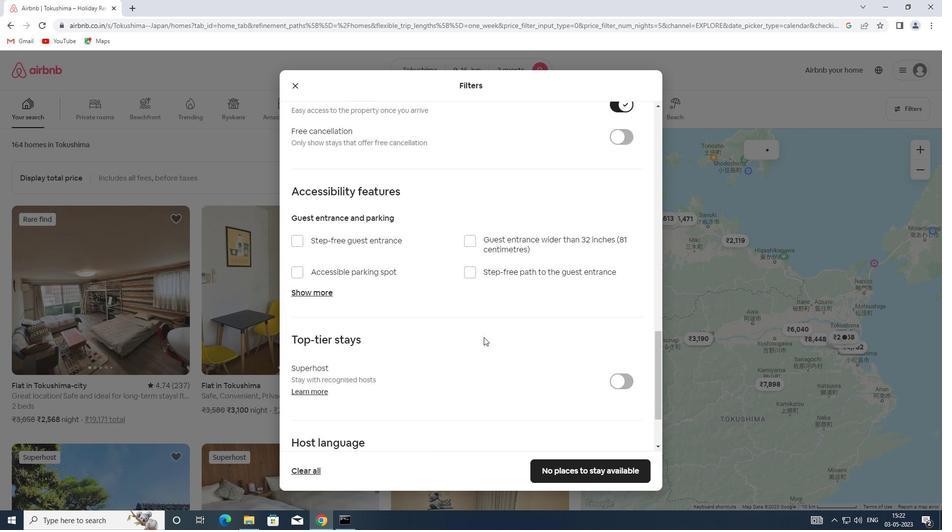 
Action: Mouse scrolled (484, 336) with delta (0, 0)
Screenshot: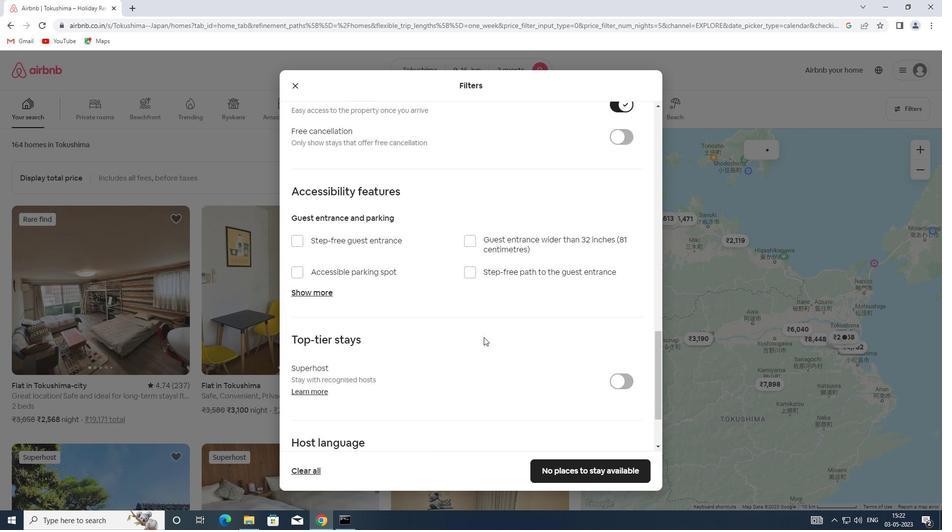 
Action: Mouse moved to (463, 352)
Screenshot: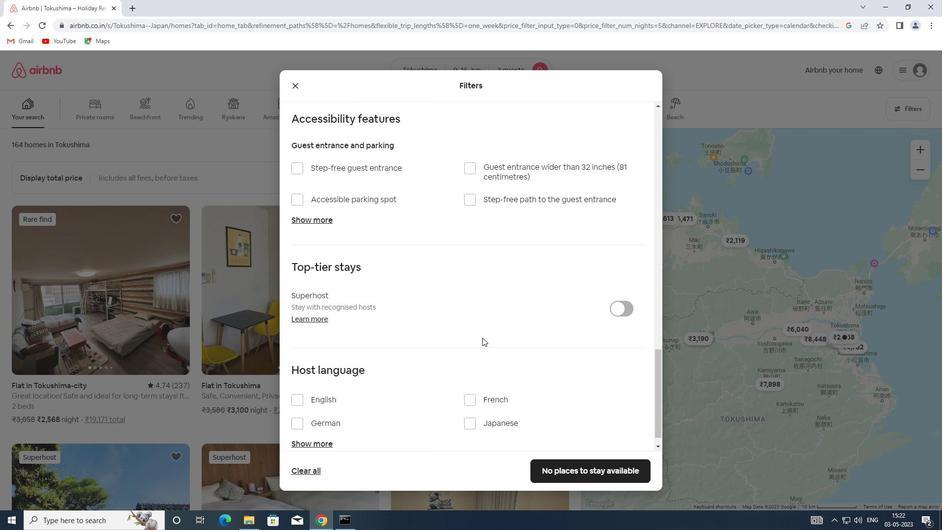 
Action: Mouse scrolled (463, 352) with delta (0, 0)
Screenshot: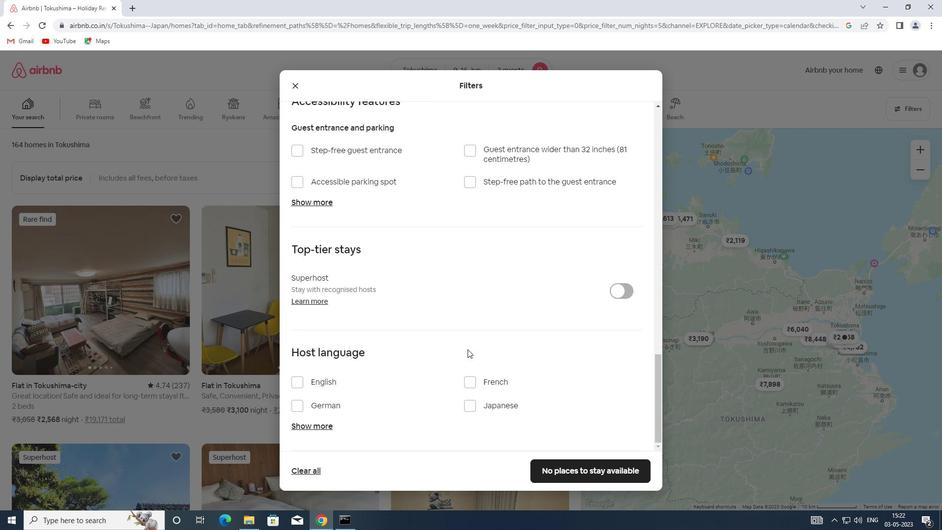 
Action: Mouse scrolled (463, 352) with delta (0, 0)
Screenshot: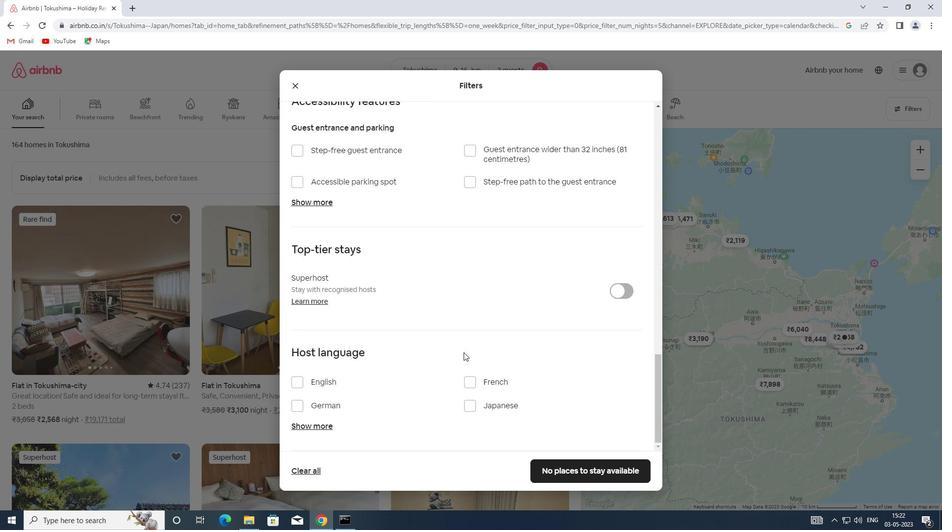 
Action: Mouse scrolled (463, 352) with delta (0, 0)
Screenshot: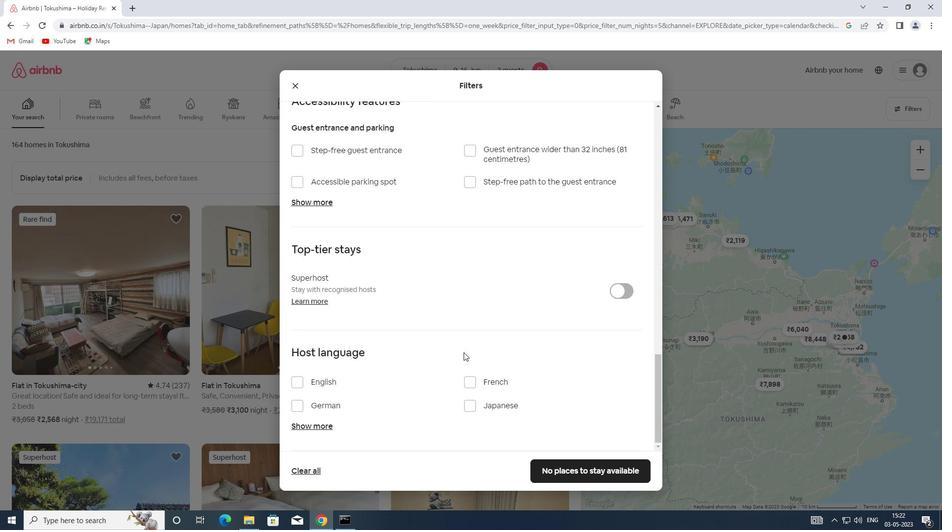 
Action: Mouse scrolled (463, 352) with delta (0, 0)
Screenshot: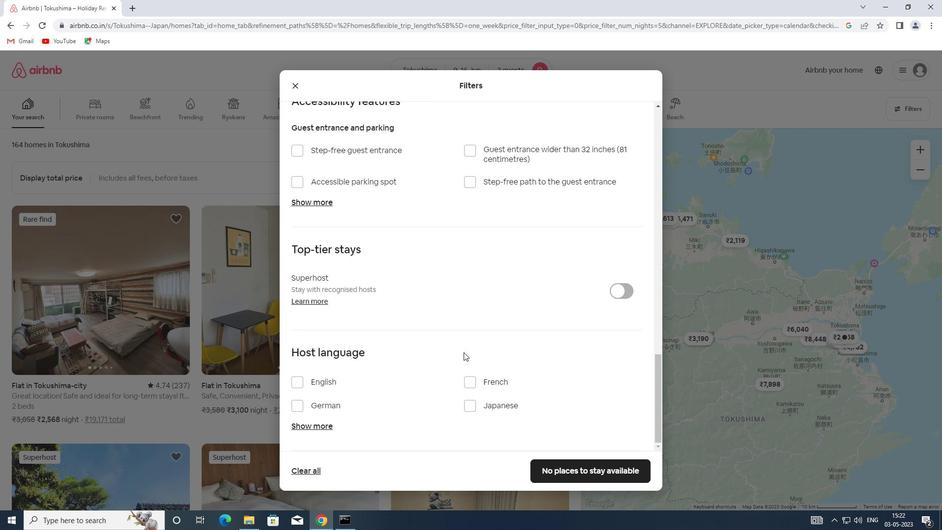 
Action: Mouse moved to (308, 380)
Screenshot: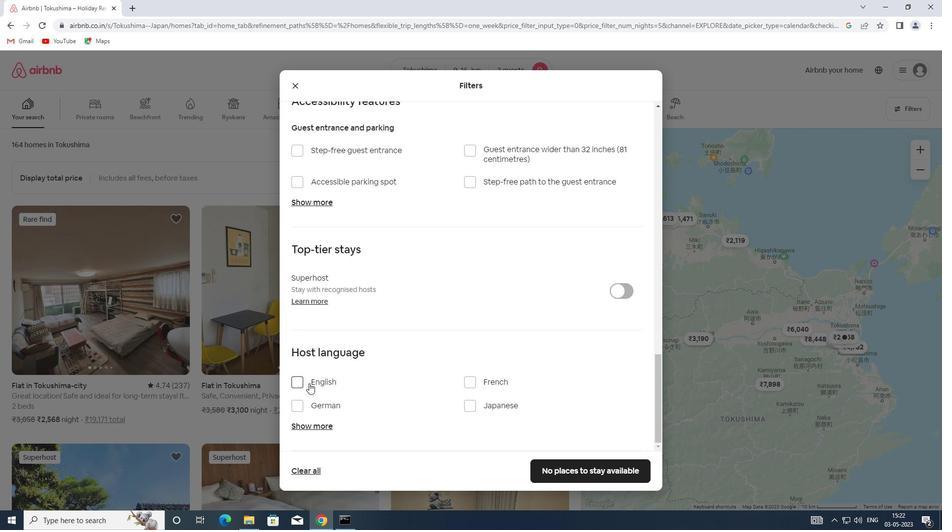 
Action: Mouse pressed left at (308, 380)
Screenshot: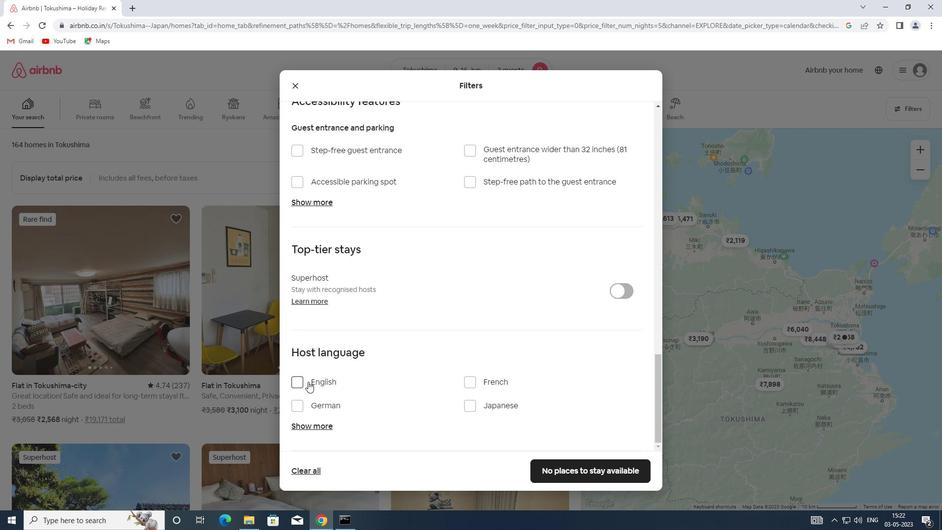 
Action: Mouse moved to (596, 475)
Screenshot: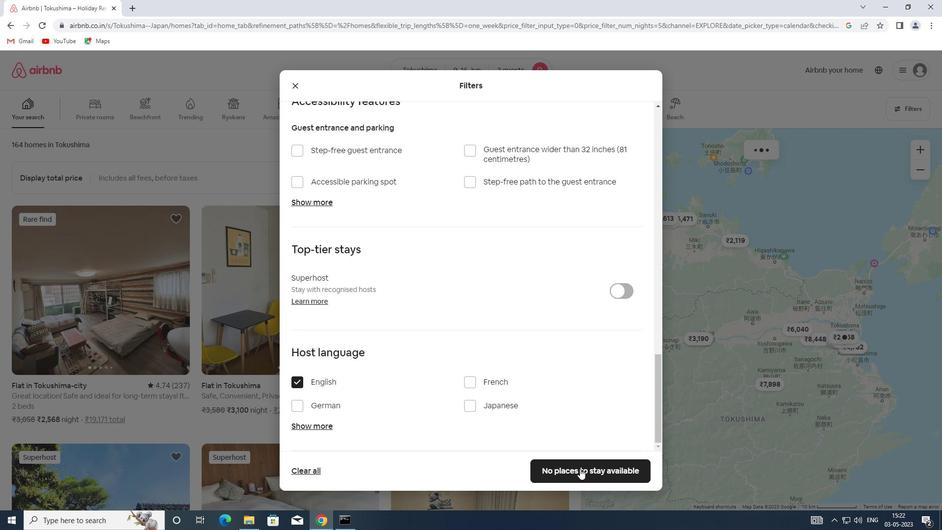 
Action: Mouse pressed left at (596, 475)
Screenshot: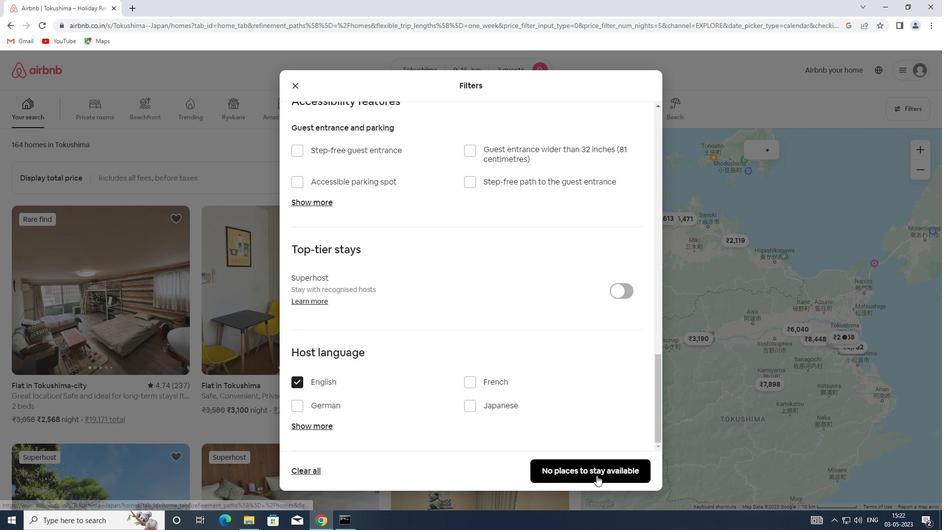 
